 Task: Find a guest house in Dover, United States, for 2 guests from June 11 to June 15, with a price range of 7000 to 16000.
Action: Mouse moved to (463, 118)
Screenshot: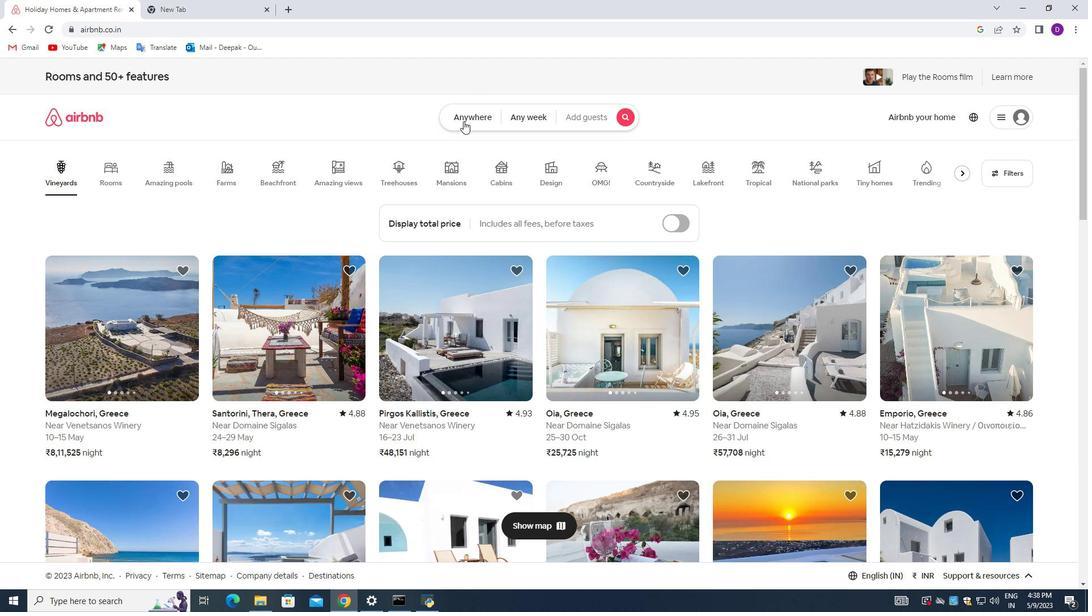 
Action: Mouse pressed left at (463, 118)
Screenshot: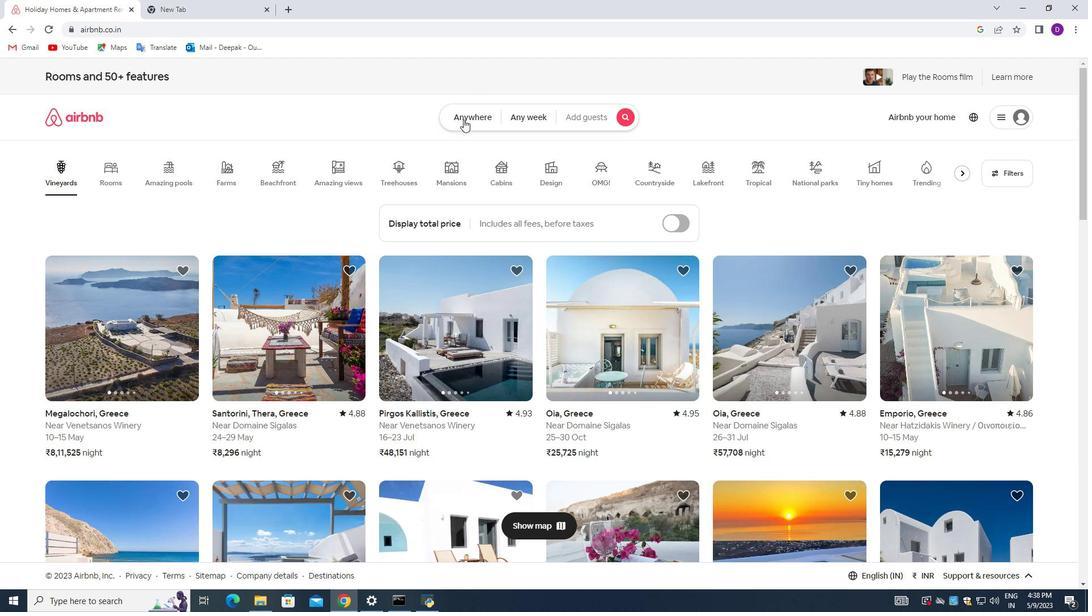 
Action: Mouse moved to (331, 162)
Screenshot: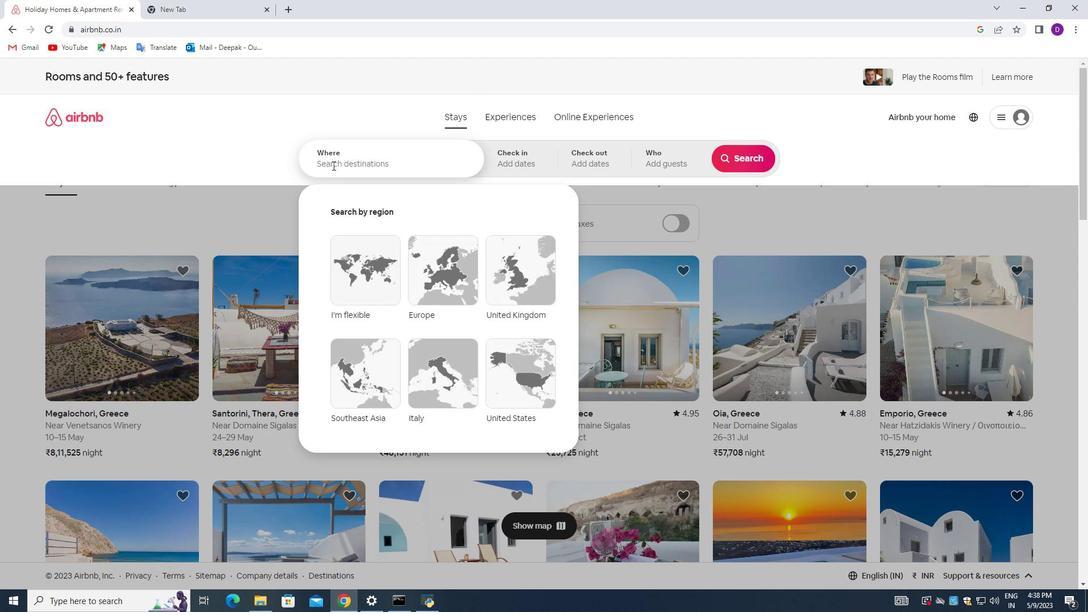 
Action: Mouse pressed left at (331, 162)
Screenshot: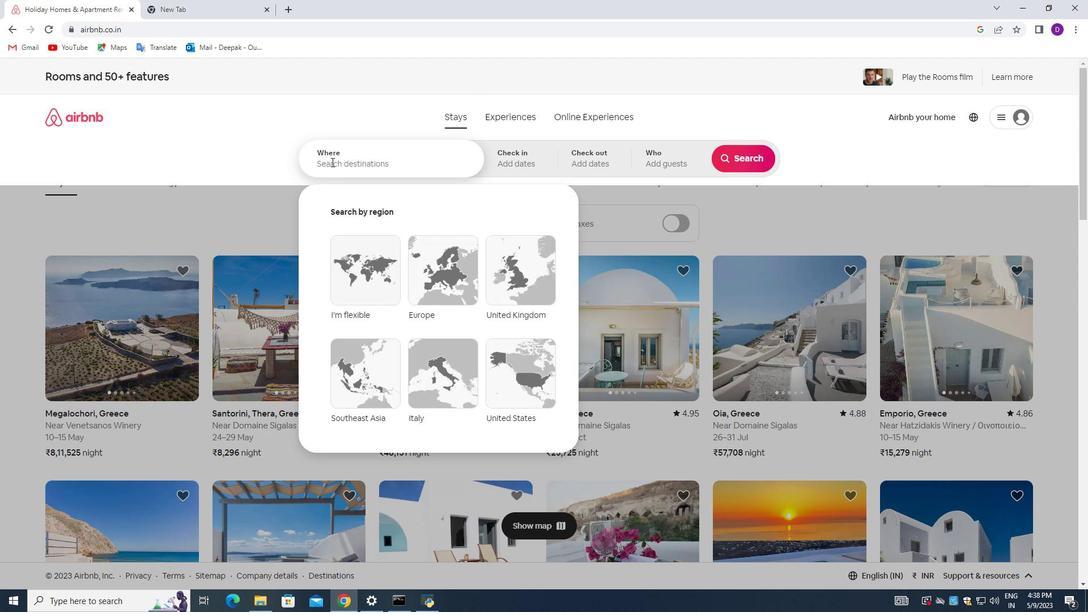 
Action: Key pressed <Key.shift>Dover,<Key.shift><Key.shift><Key.shift><Key.shift><Key.shift><Key.shift><Key.shift><Key.shift><Key.shift><Key.shift><Key.shift><Key.shift><Key.shift><Key.shift><Key.shift><Key.shift><Key.shift><Key.shift><Key.shift><Key.shift>United<Key.shift><Key.shift><Key.shift><Key.space><Key.shift>States<Key.enter>
Screenshot: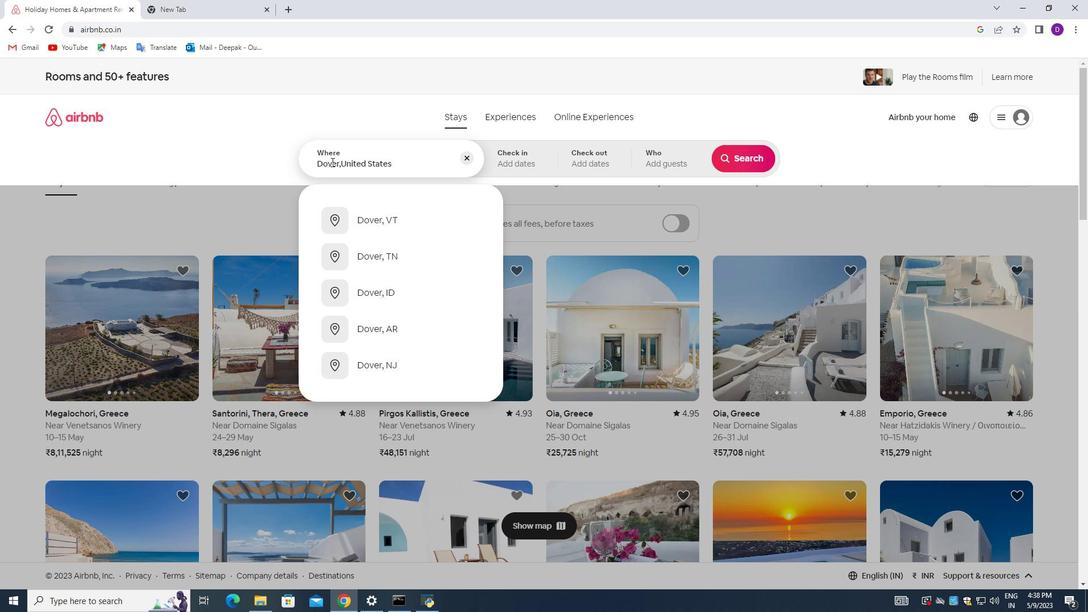 
Action: Mouse moved to (572, 351)
Screenshot: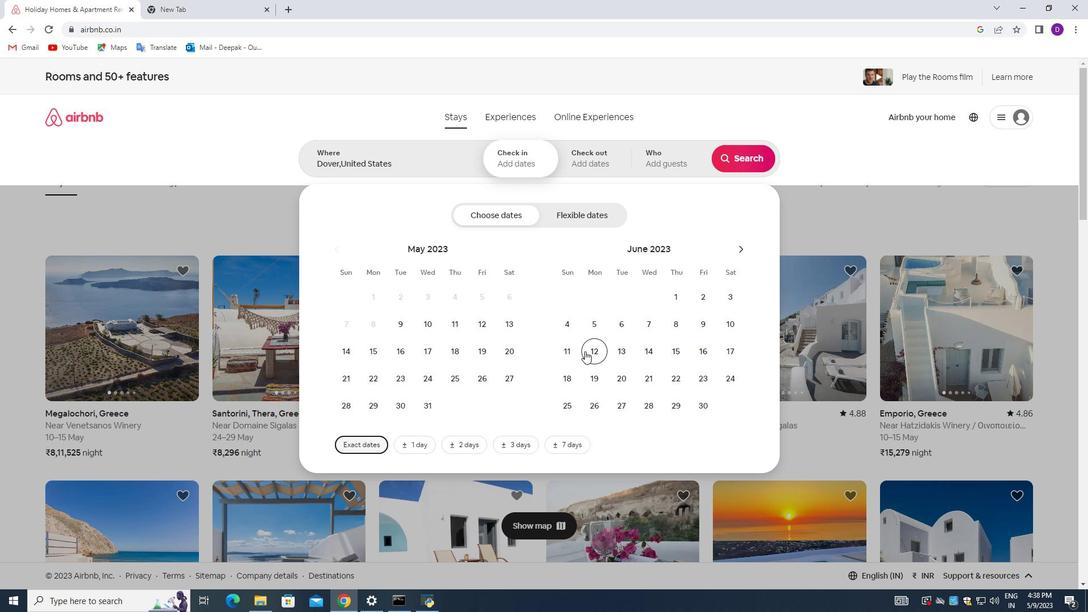 
Action: Mouse pressed left at (572, 351)
Screenshot: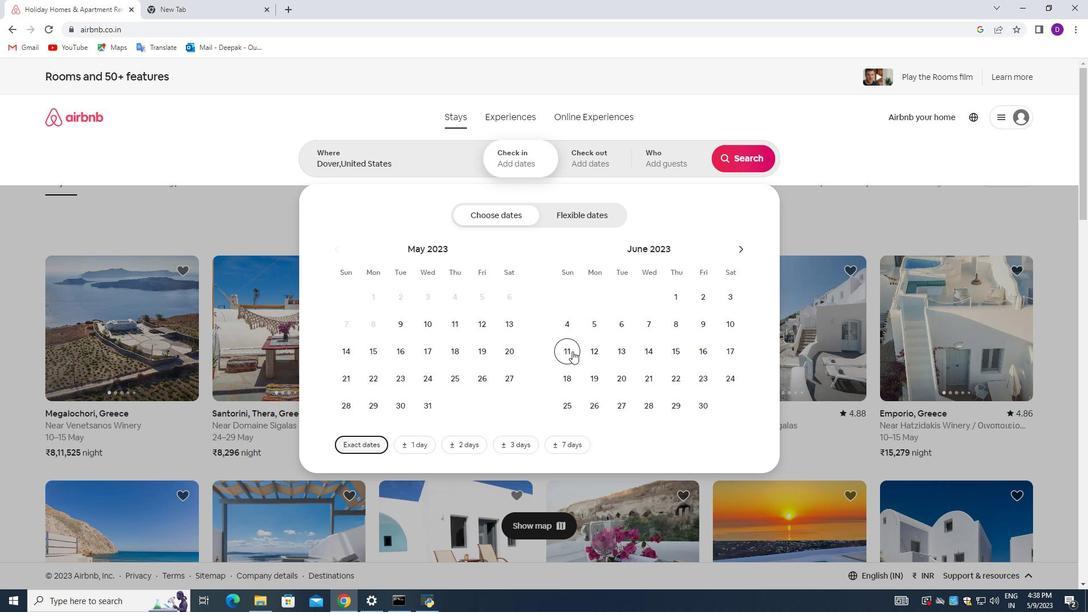 
Action: Mouse moved to (677, 352)
Screenshot: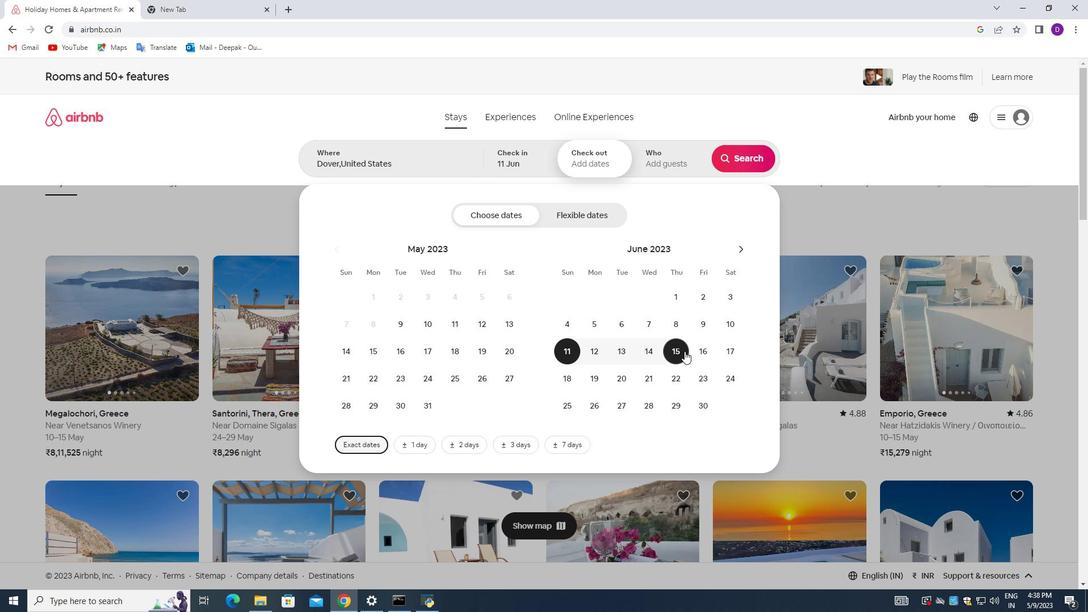 
Action: Mouse pressed left at (677, 352)
Screenshot: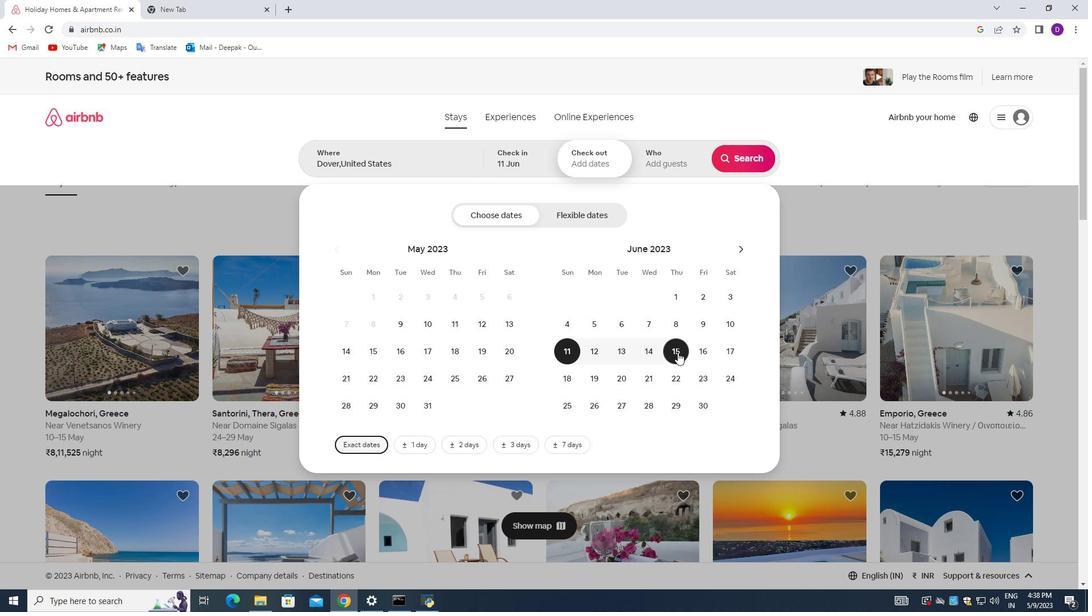 
Action: Mouse moved to (686, 155)
Screenshot: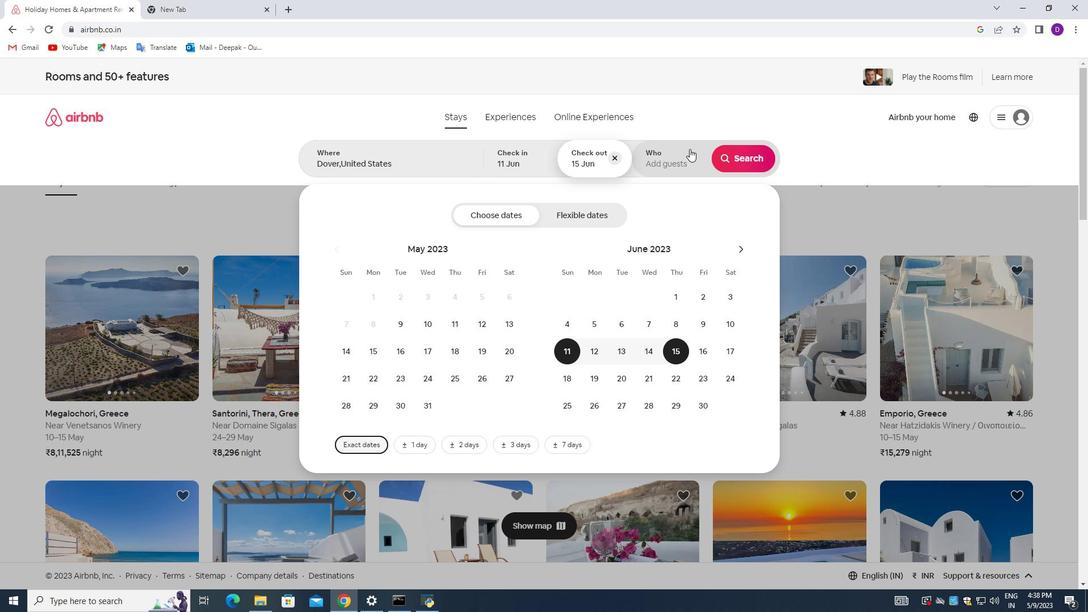 
Action: Mouse pressed left at (686, 155)
Screenshot: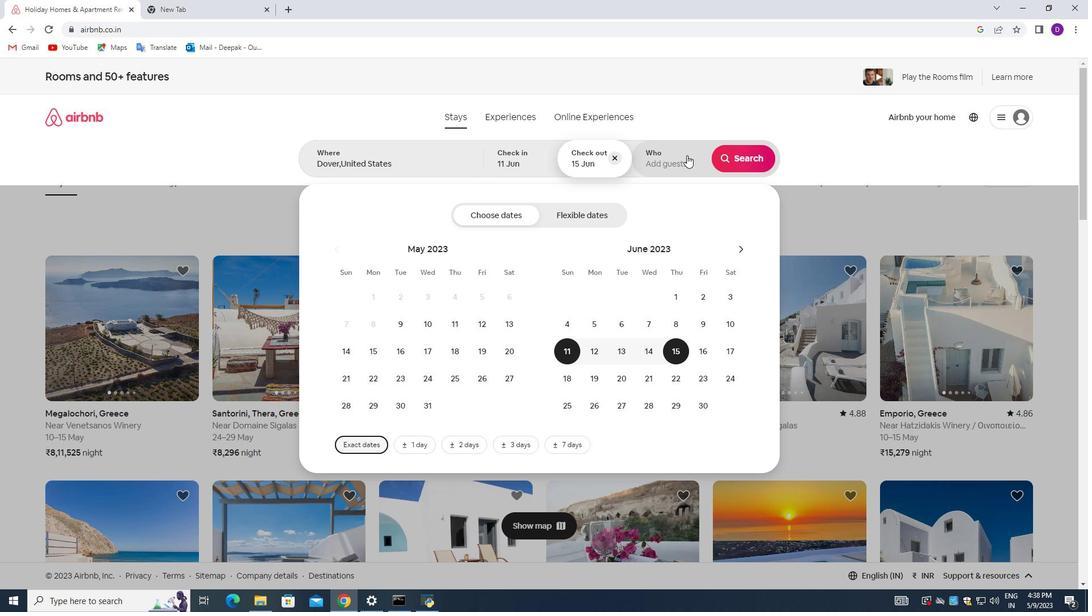 
Action: Mouse moved to (755, 220)
Screenshot: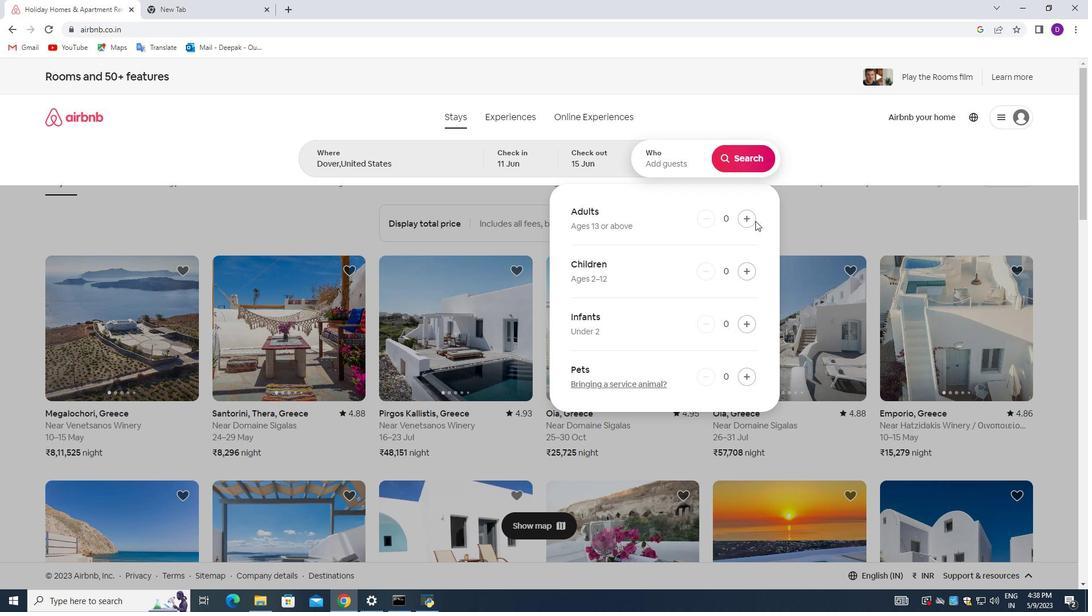 
Action: Mouse pressed left at (755, 220)
Screenshot: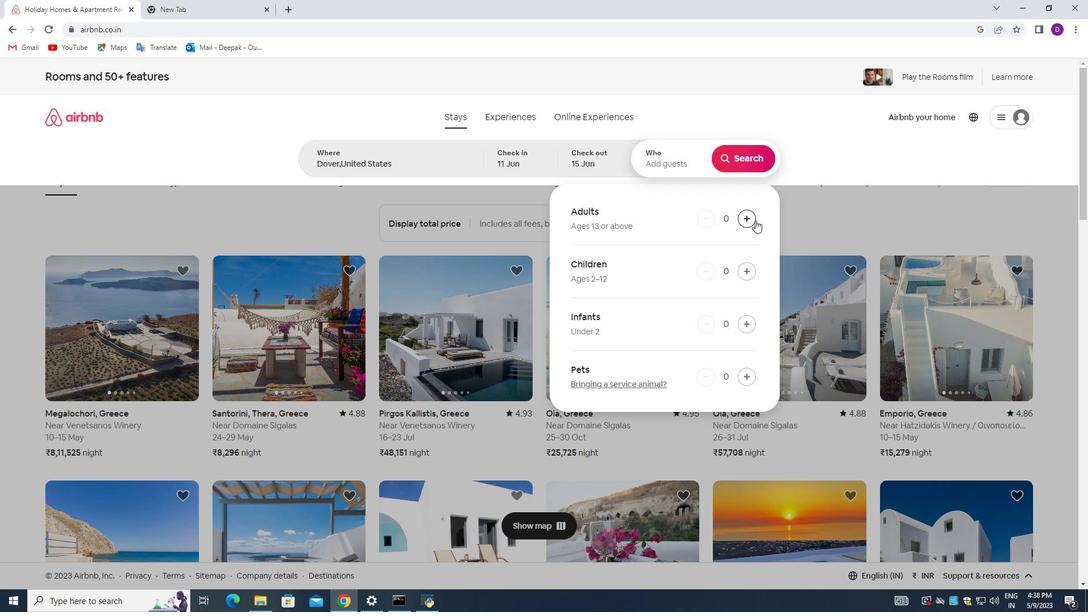 
Action: Mouse pressed left at (755, 220)
Screenshot: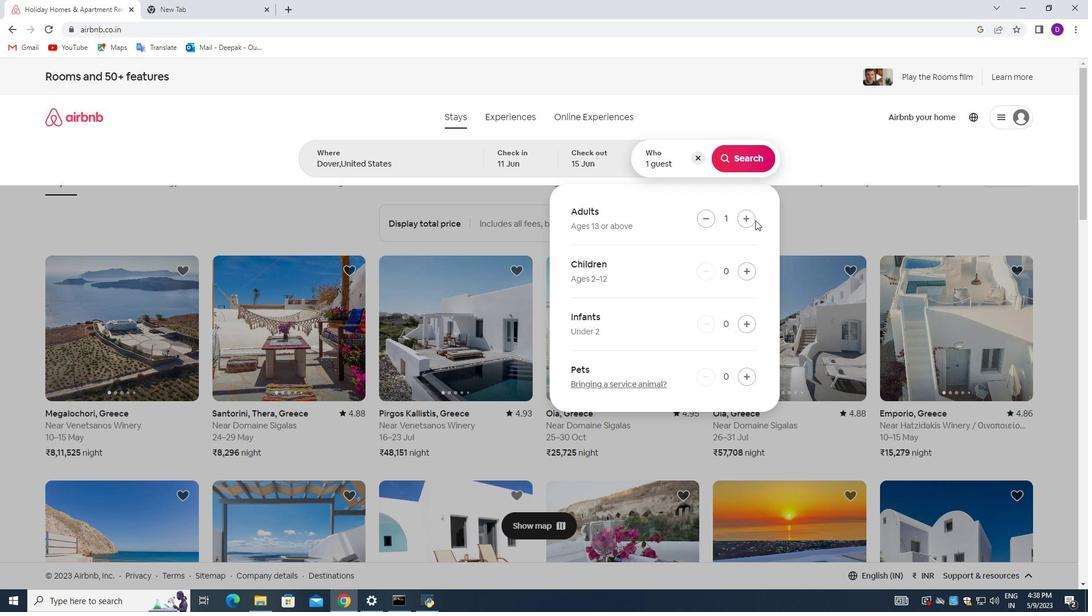 
Action: Mouse moved to (751, 222)
Screenshot: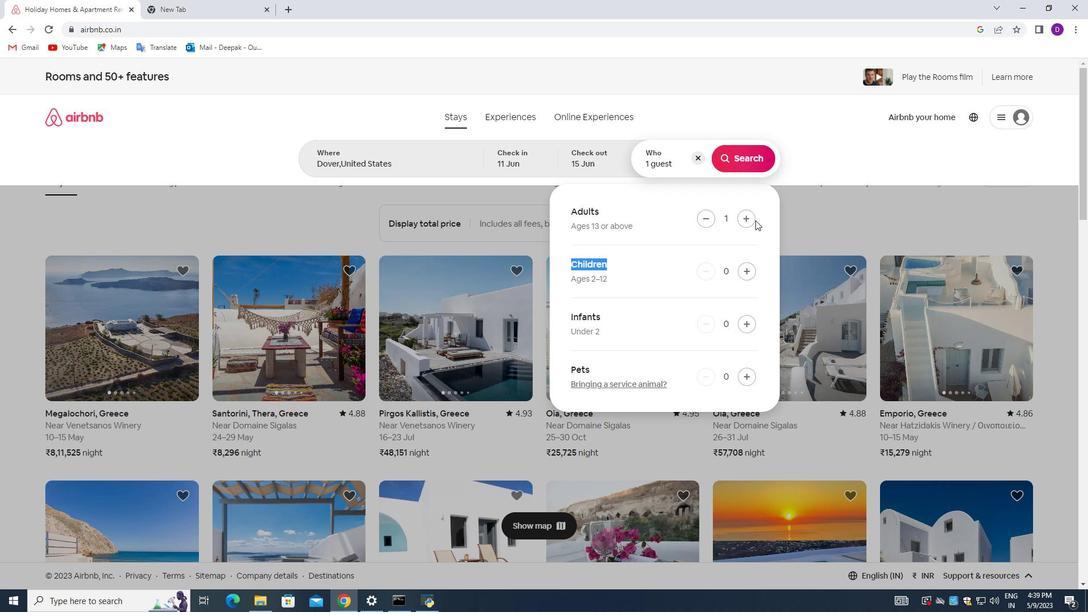 
Action: Mouse pressed left at (751, 222)
Screenshot: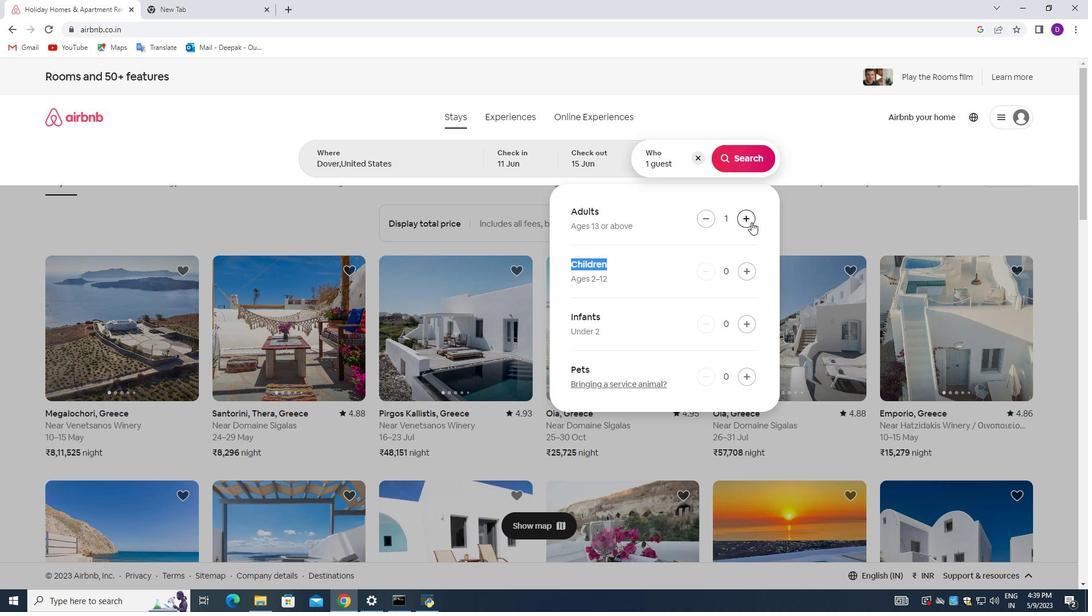 
Action: Mouse moved to (750, 159)
Screenshot: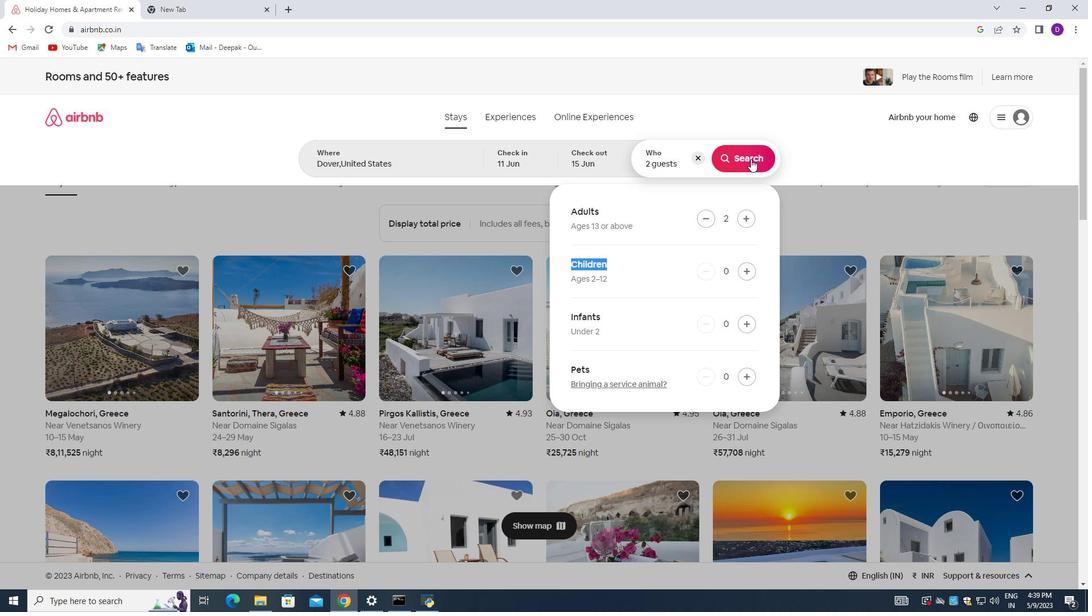 
Action: Mouse pressed left at (750, 159)
Screenshot: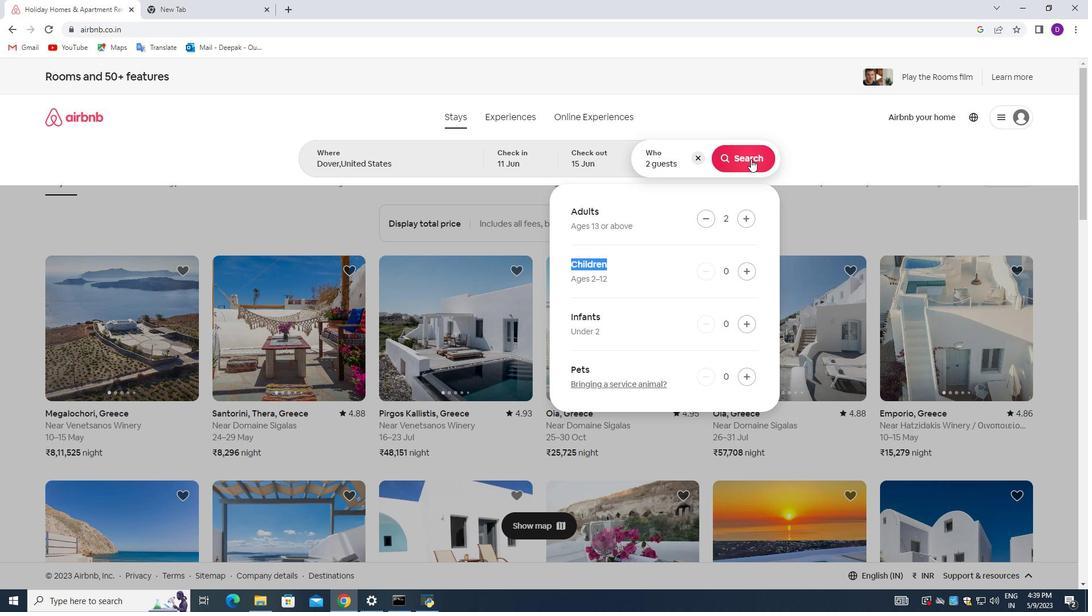 
Action: Mouse moved to (1029, 124)
Screenshot: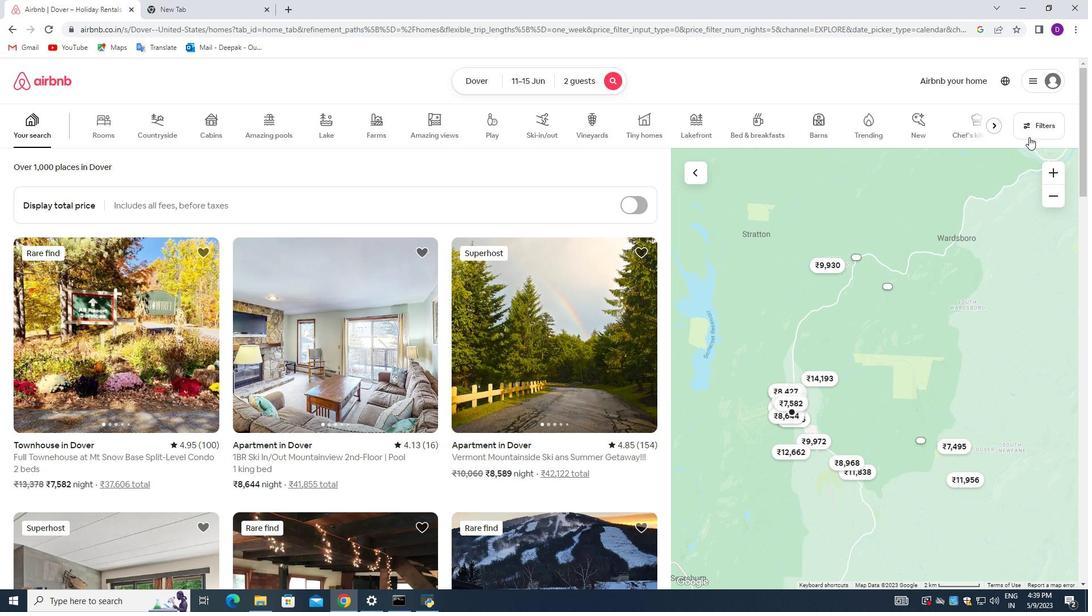
Action: Mouse pressed left at (1029, 124)
Screenshot: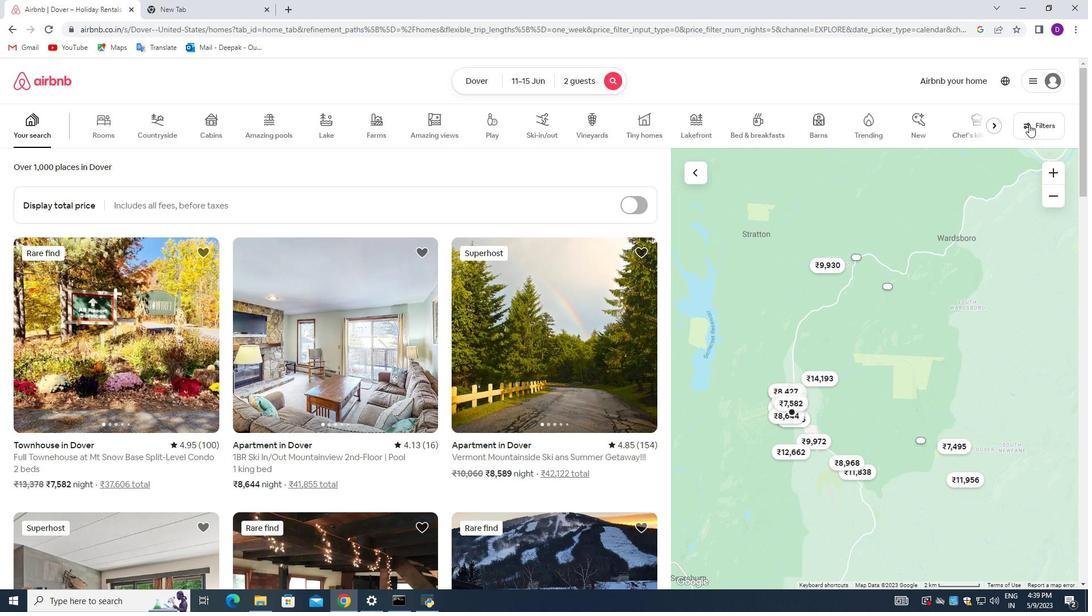 
Action: Mouse moved to (405, 405)
Screenshot: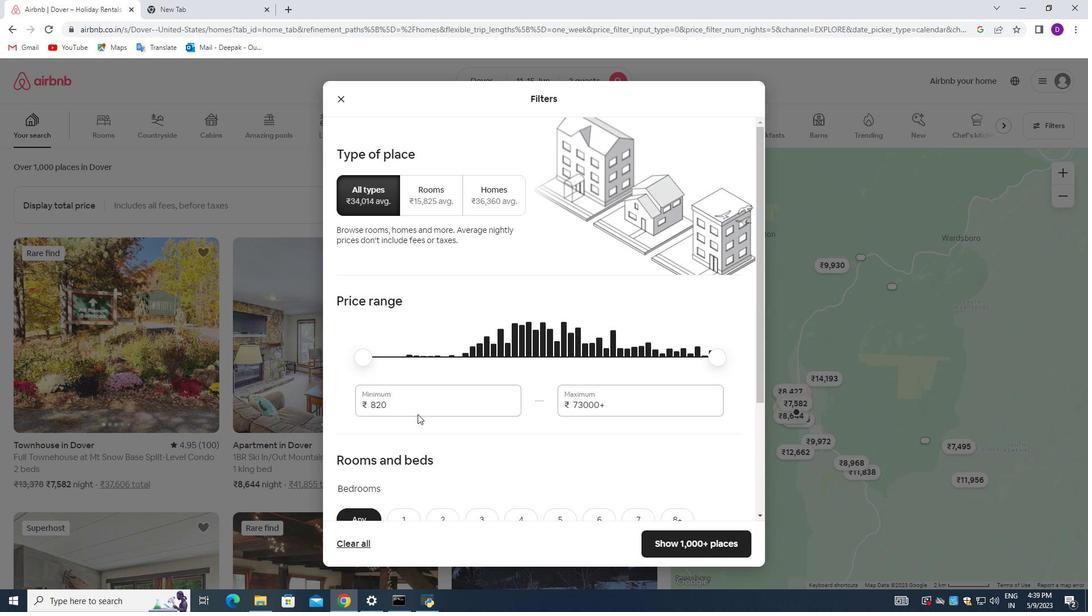 
Action: Mouse pressed left at (405, 405)
Screenshot: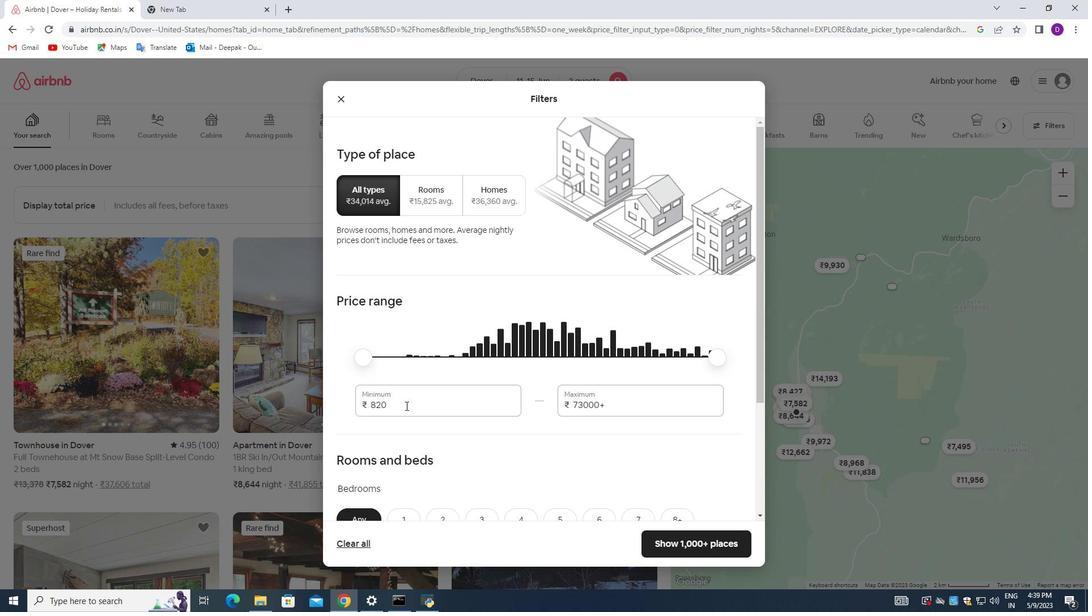 
Action: Mouse pressed left at (405, 405)
Screenshot: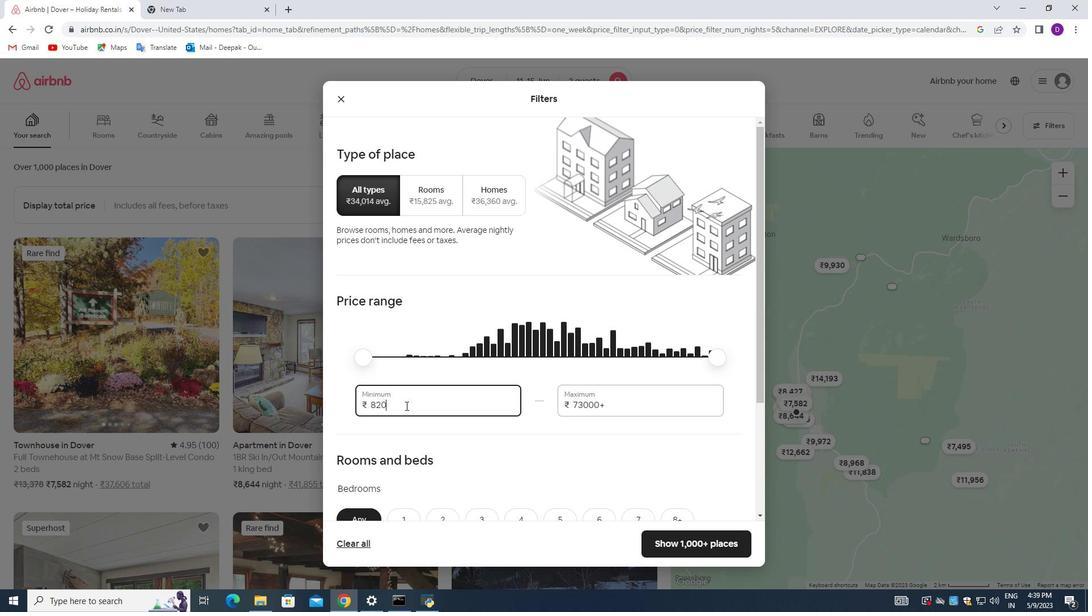 
Action: Key pressed <Key.backspace>7000<Key.tab>16000
Screenshot: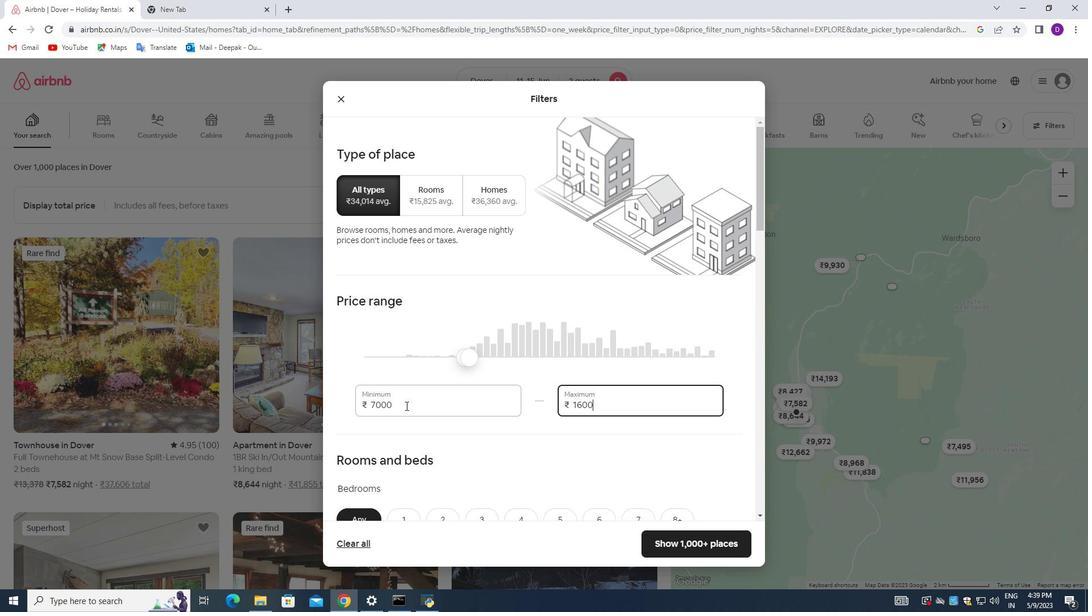 
Action: Mouse moved to (401, 406)
Screenshot: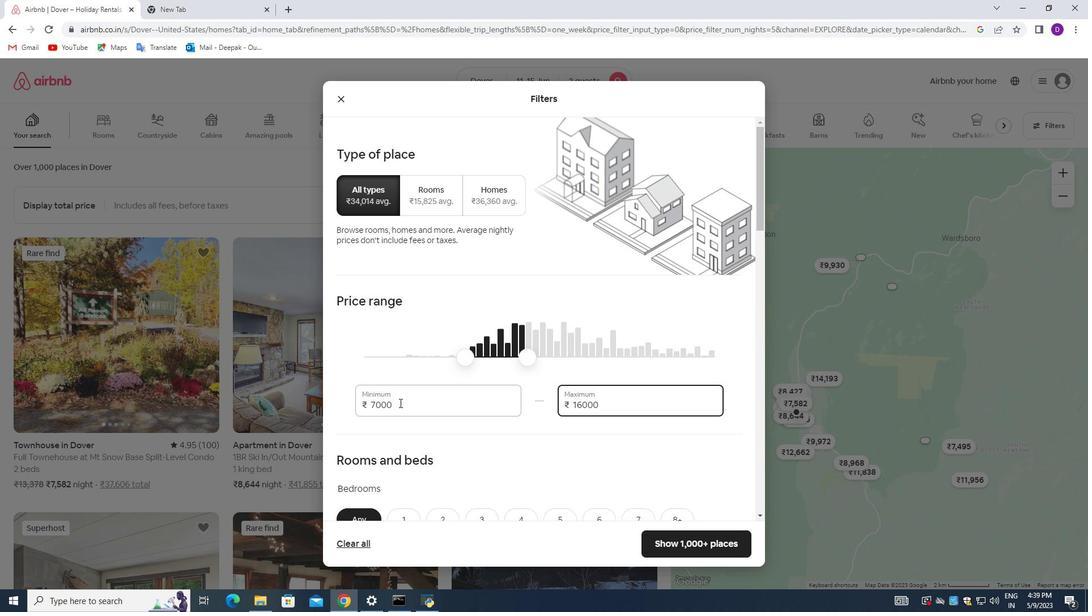 
Action: Mouse scrolled (401, 406) with delta (0, 0)
Screenshot: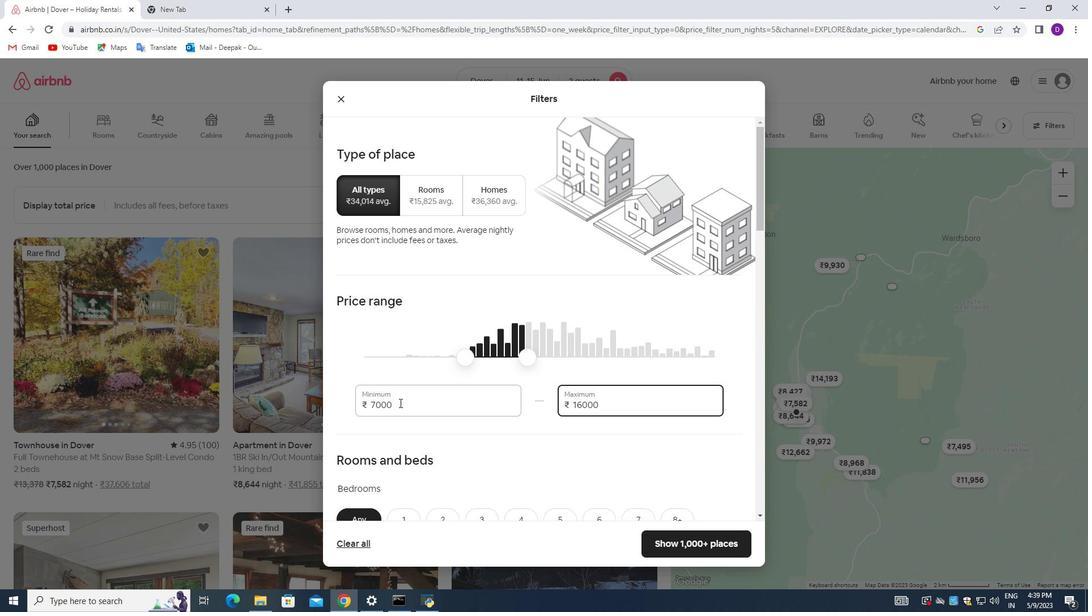 
Action: Mouse moved to (417, 413)
Screenshot: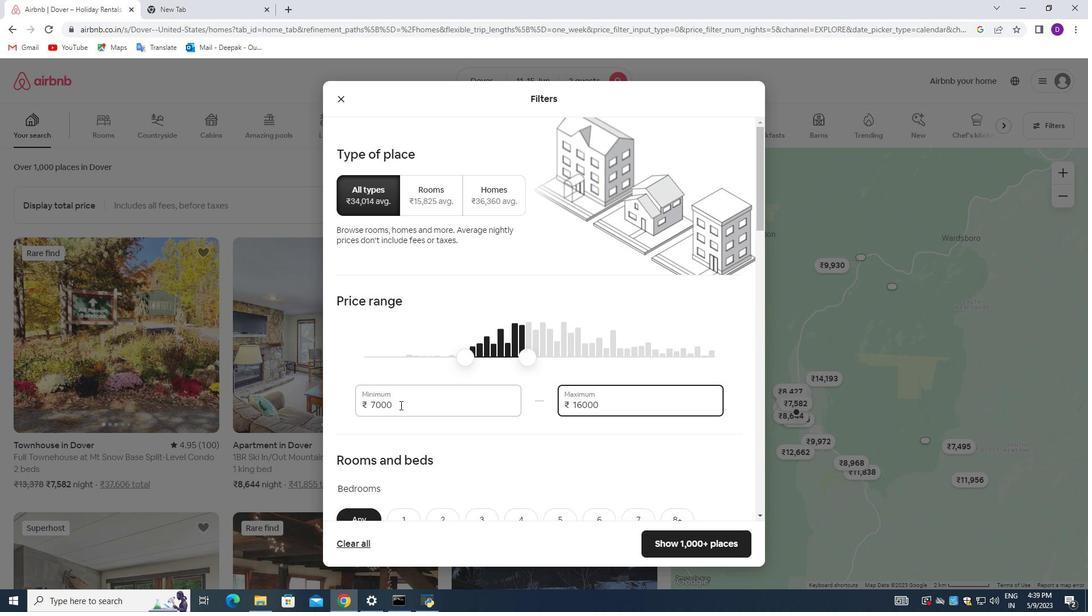 
Action: Mouse scrolled (407, 409) with delta (0, 0)
Screenshot: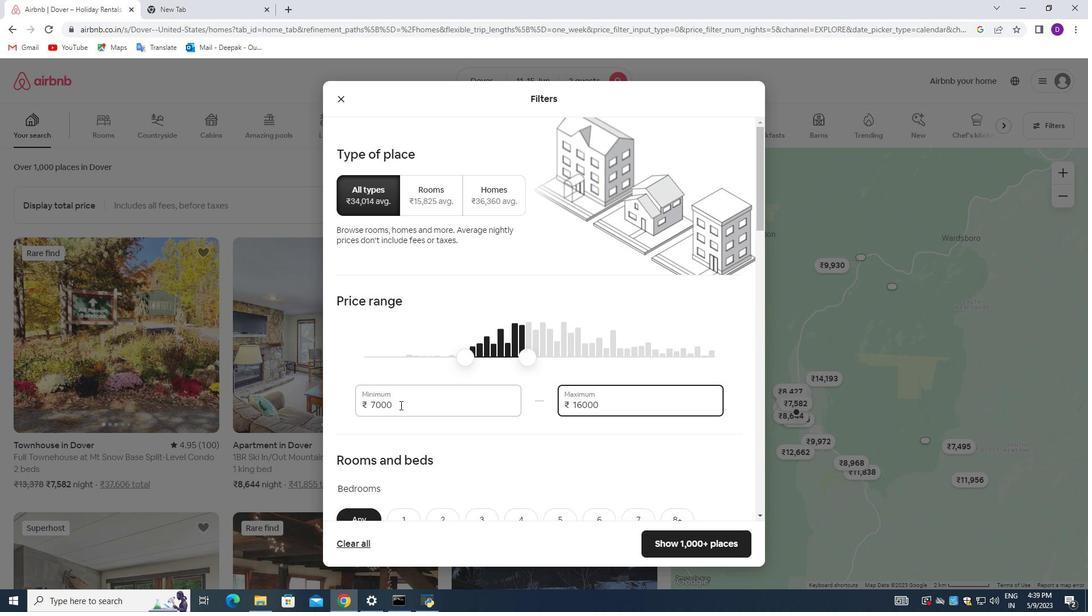 
Action: Mouse moved to (446, 417)
Screenshot: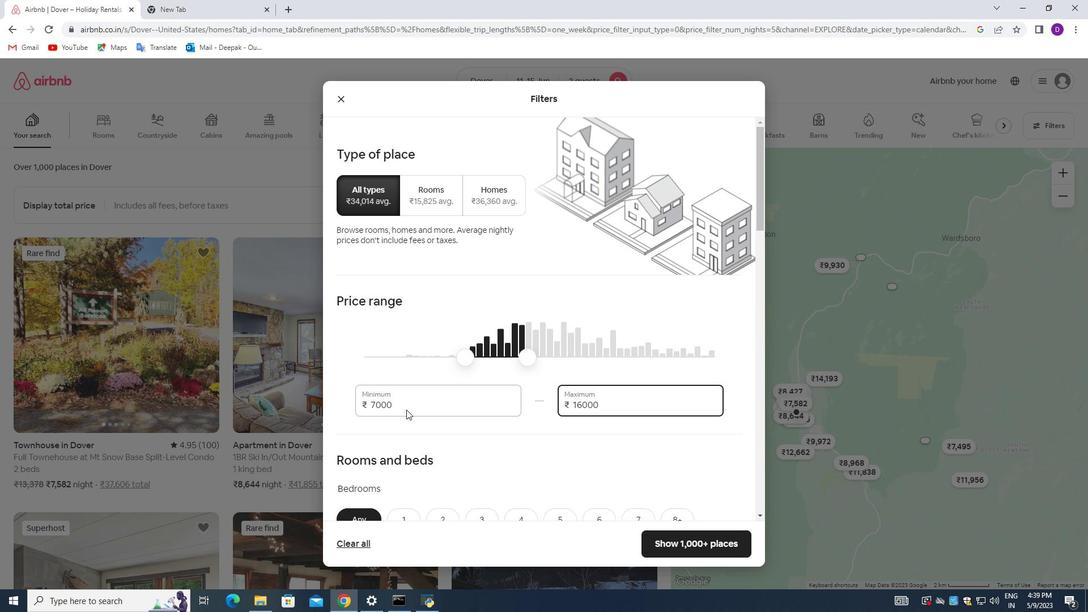 
Action: Mouse scrolled (446, 416) with delta (0, 0)
Screenshot: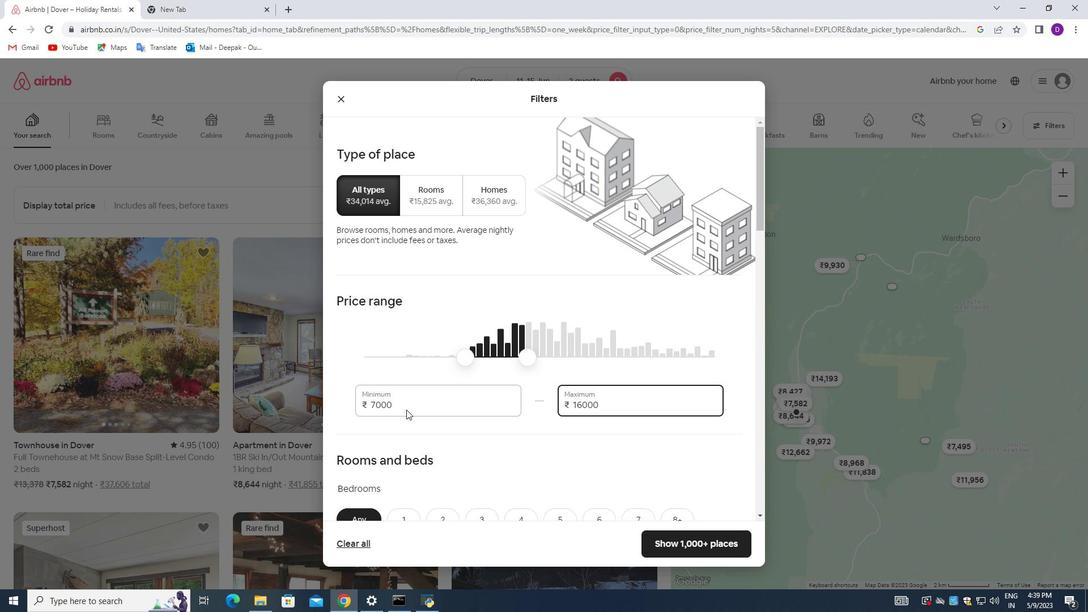 
Action: Mouse moved to (454, 417)
Screenshot: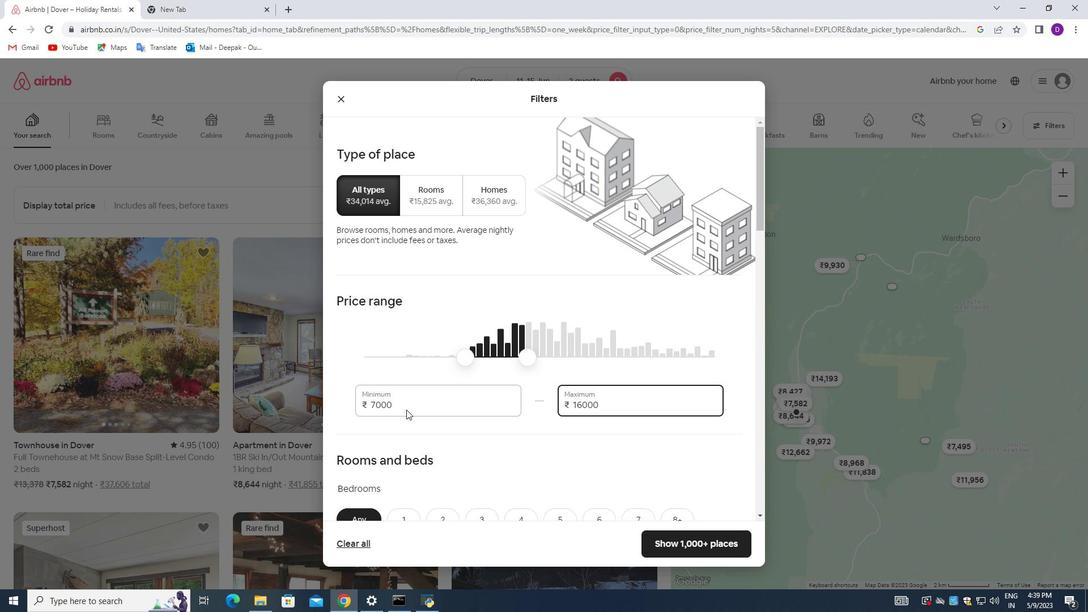 
Action: Mouse scrolled (454, 416) with delta (0, 0)
Screenshot: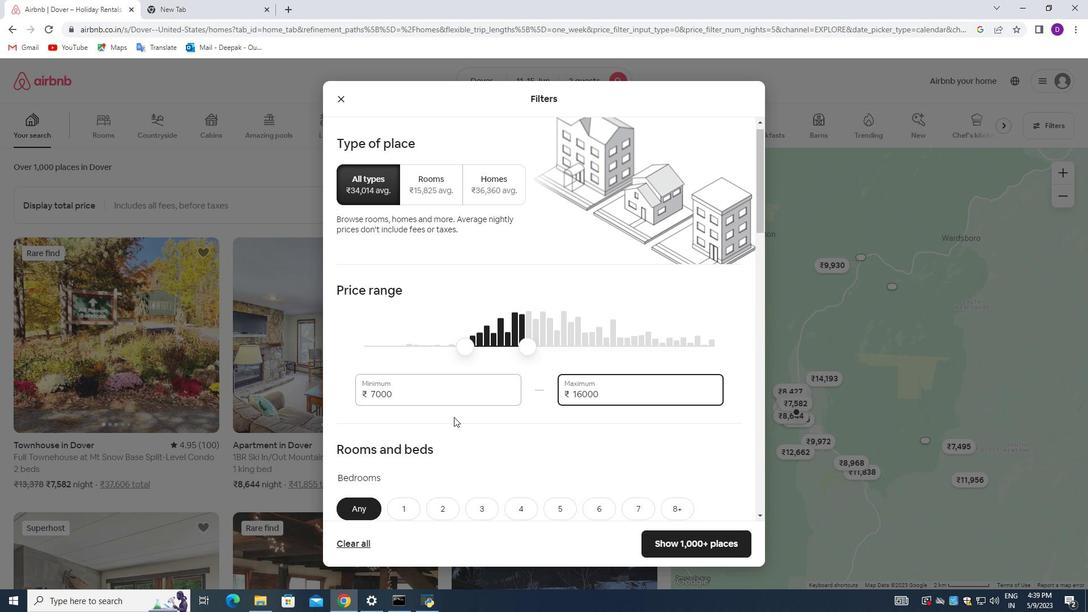 
Action: Mouse moved to (397, 292)
Screenshot: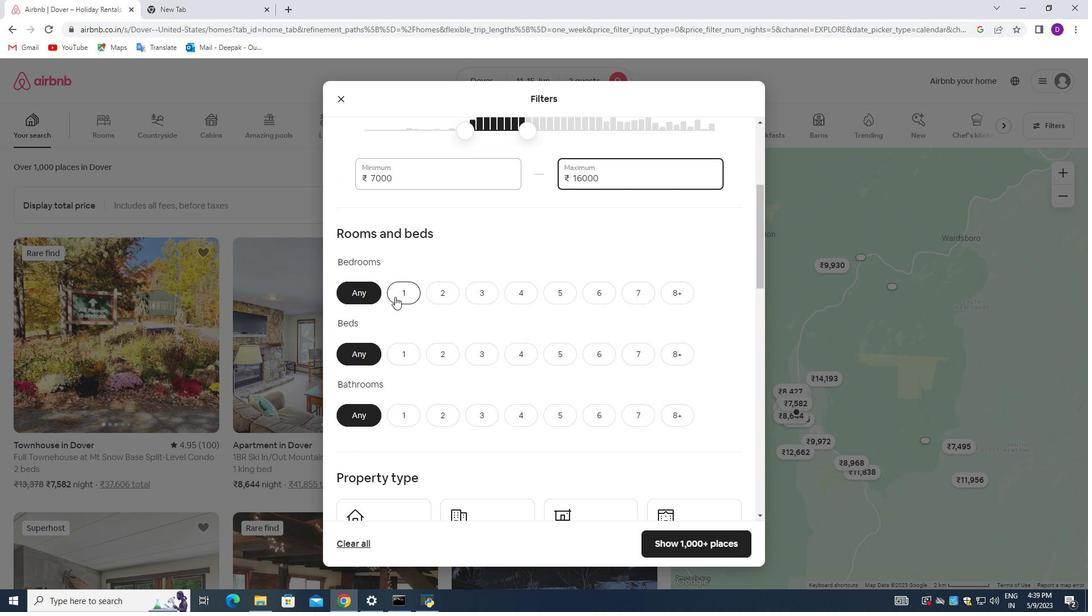 
Action: Mouse pressed left at (397, 292)
Screenshot: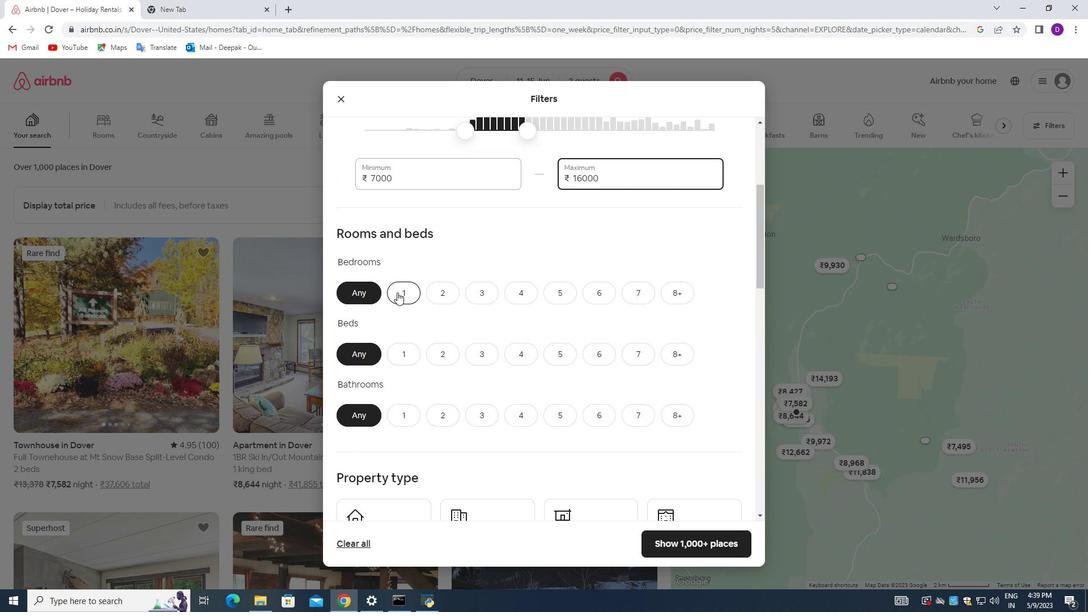 
Action: Mouse moved to (443, 358)
Screenshot: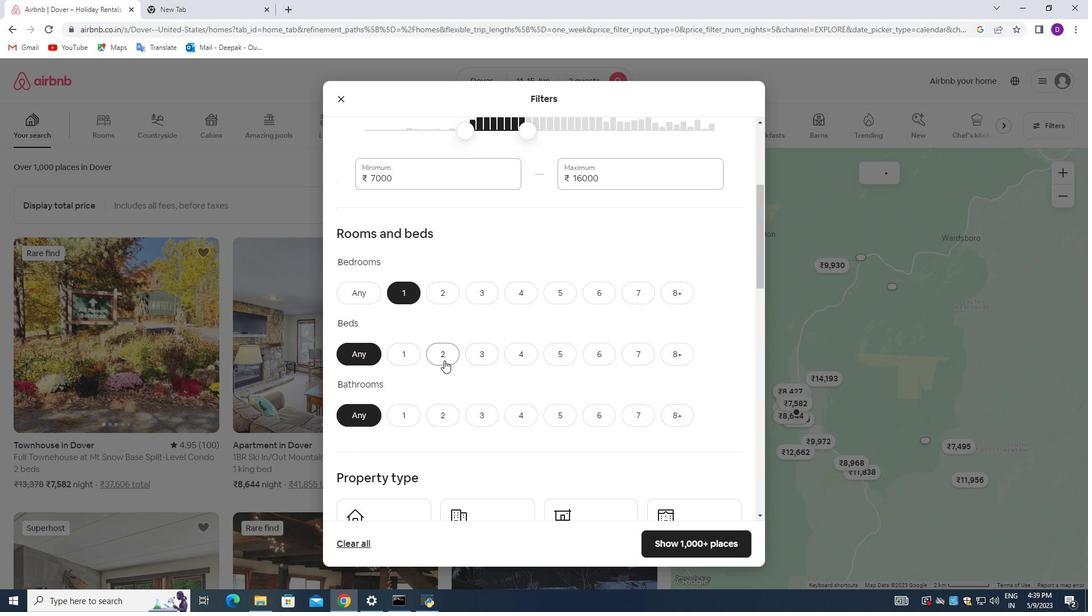 
Action: Mouse pressed left at (443, 358)
Screenshot: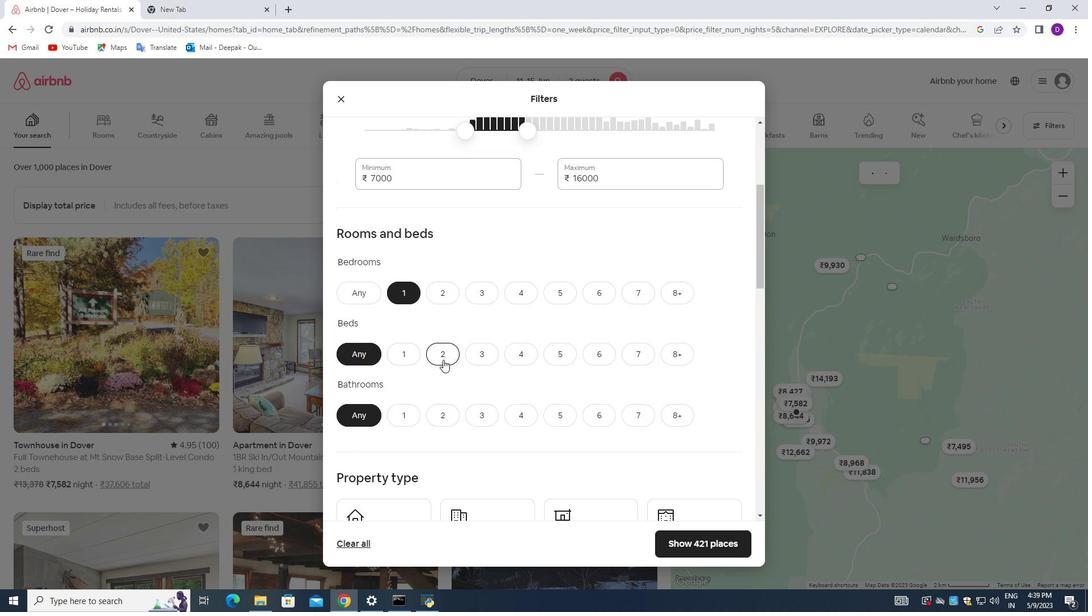 
Action: Mouse moved to (395, 413)
Screenshot: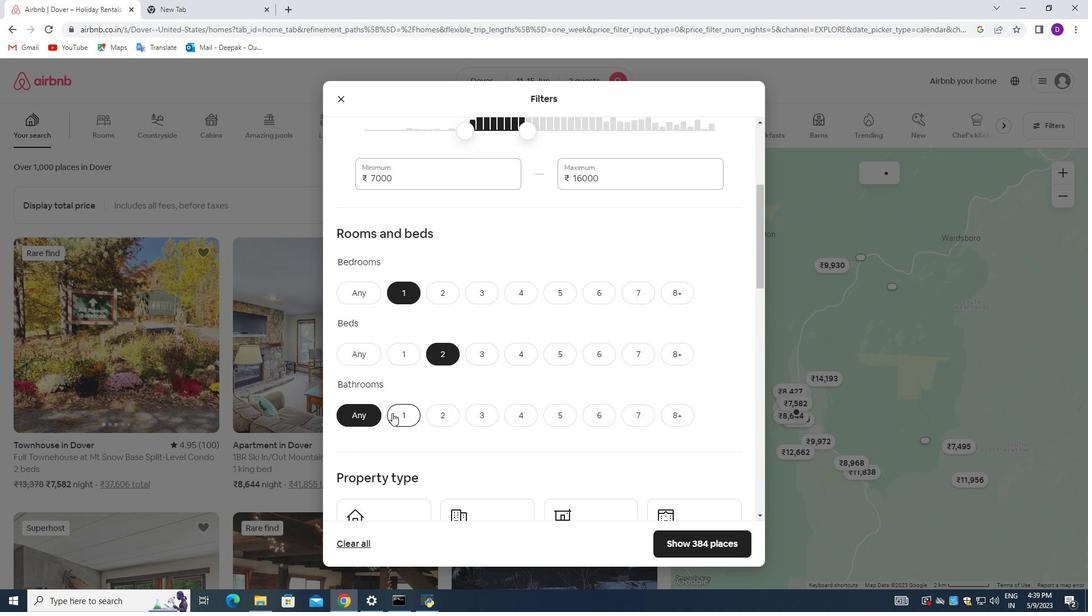 
Action: Mouse pressed left at (395, 413)
Screenshot: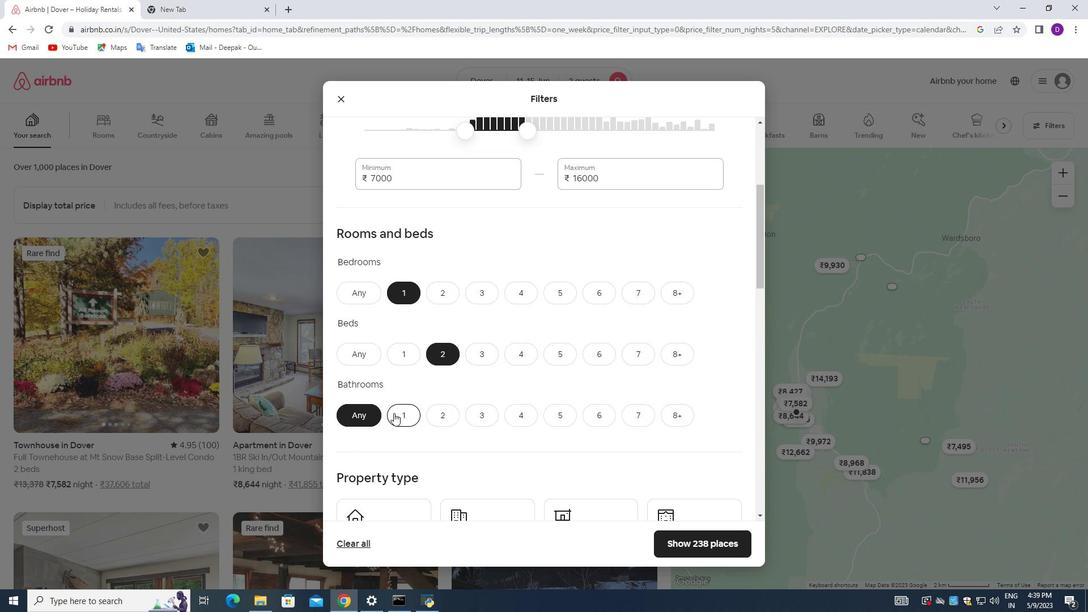 
Action: Mouse moved to (546, 383)
Screenshot: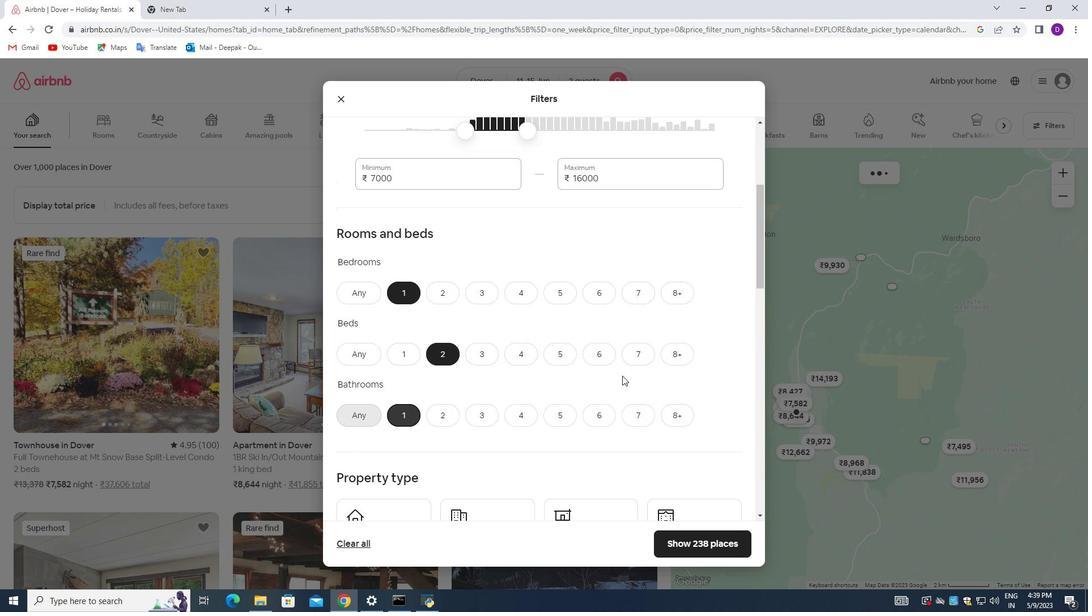 
Action: Mouse scrolled (546, 382) with delta (0, 0)
Screenshot: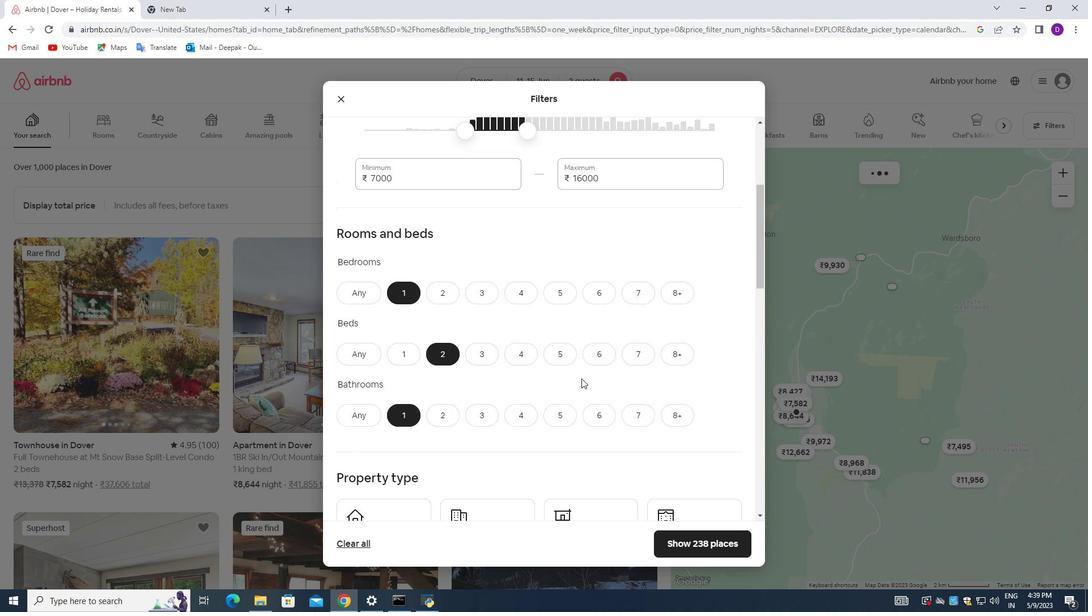 
Action: Mouse moved to (545, 383)
Screenshot: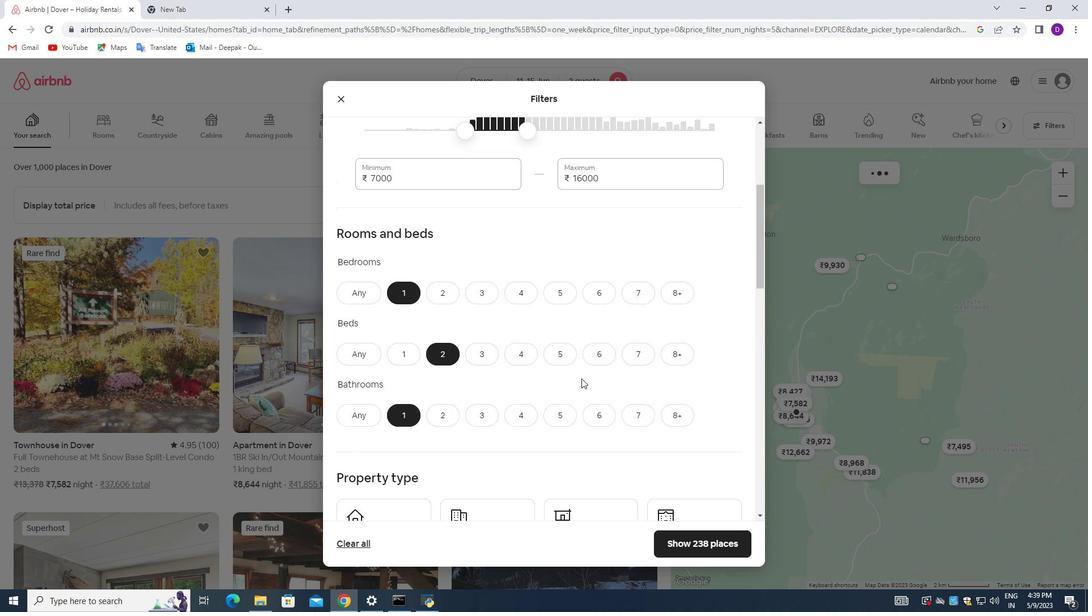 
Action: Mouse scrolled (545, 383) with delta (0, 0)
Screenshot: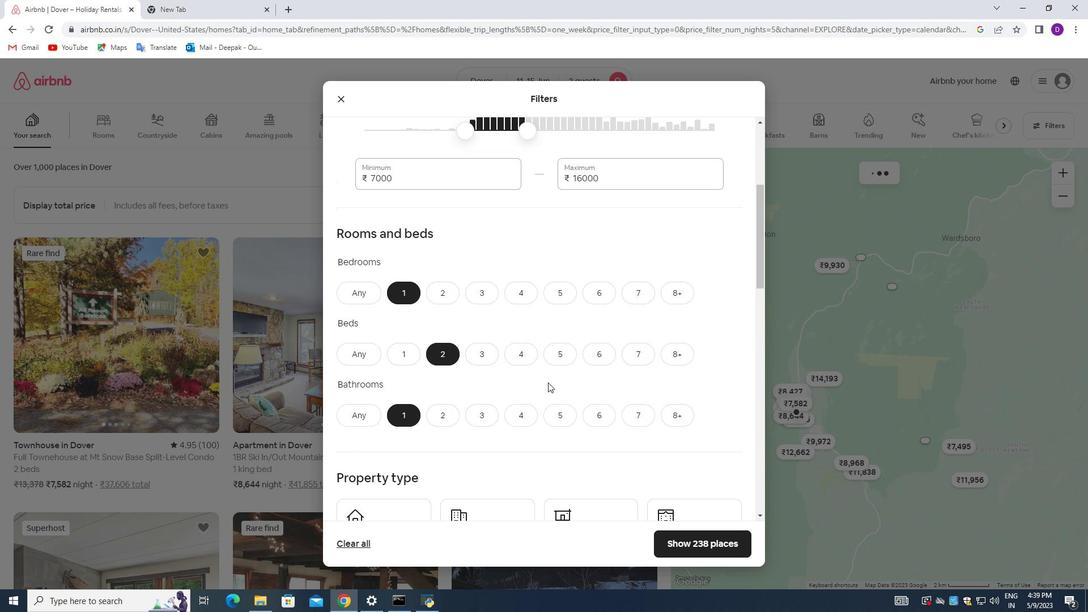 
Action: Mouse moved to (545, 383)
Screenshot: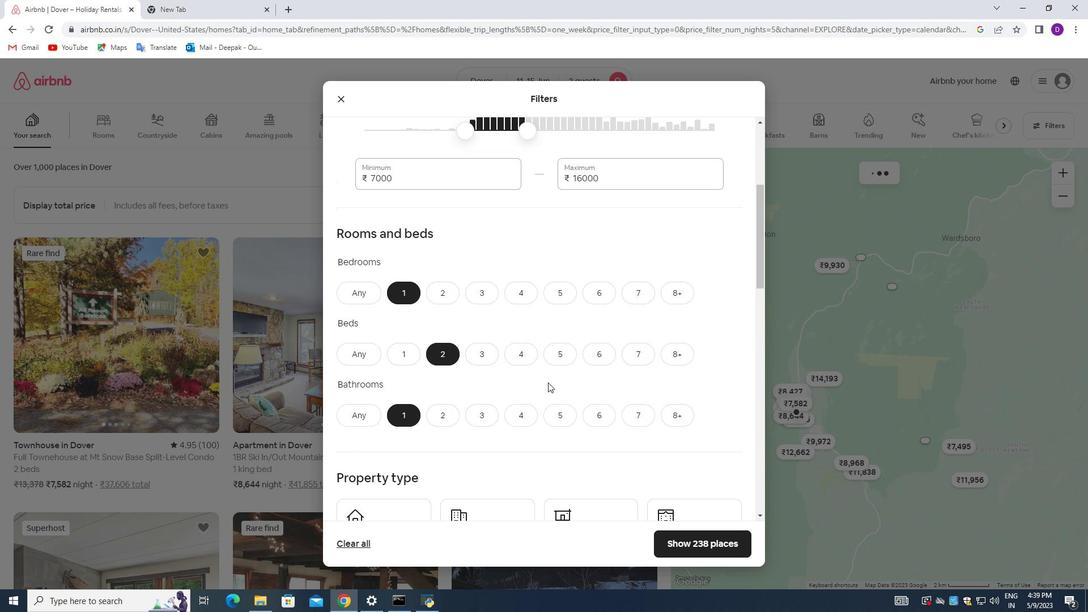 
Action: Mouse scrolled (545, 383) with delta (0, 0)
Screenshot: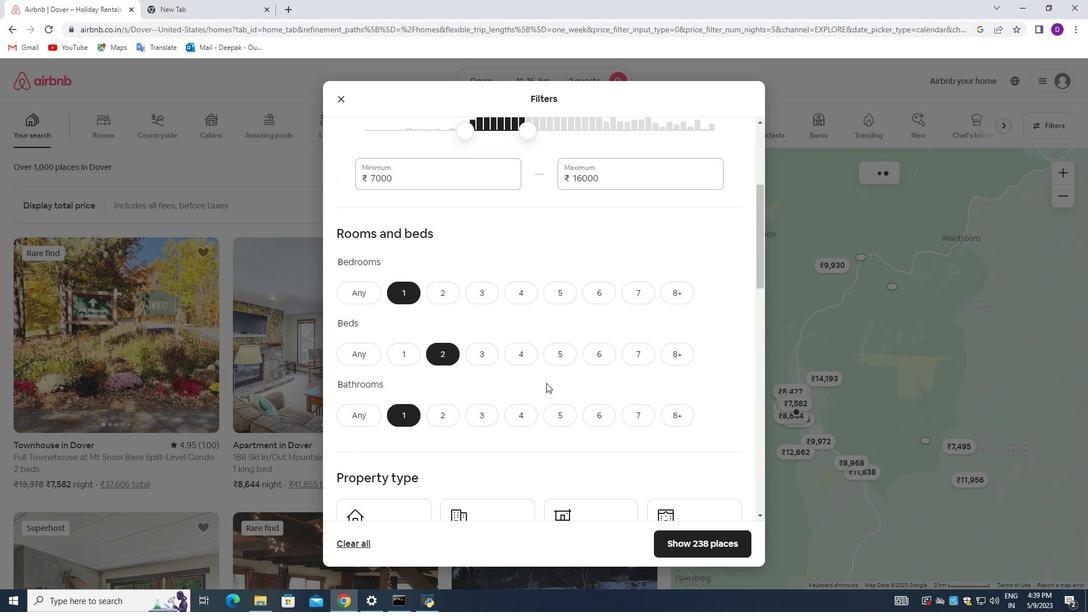 
Action: Mouse moved to (387, 388)
Screenshot: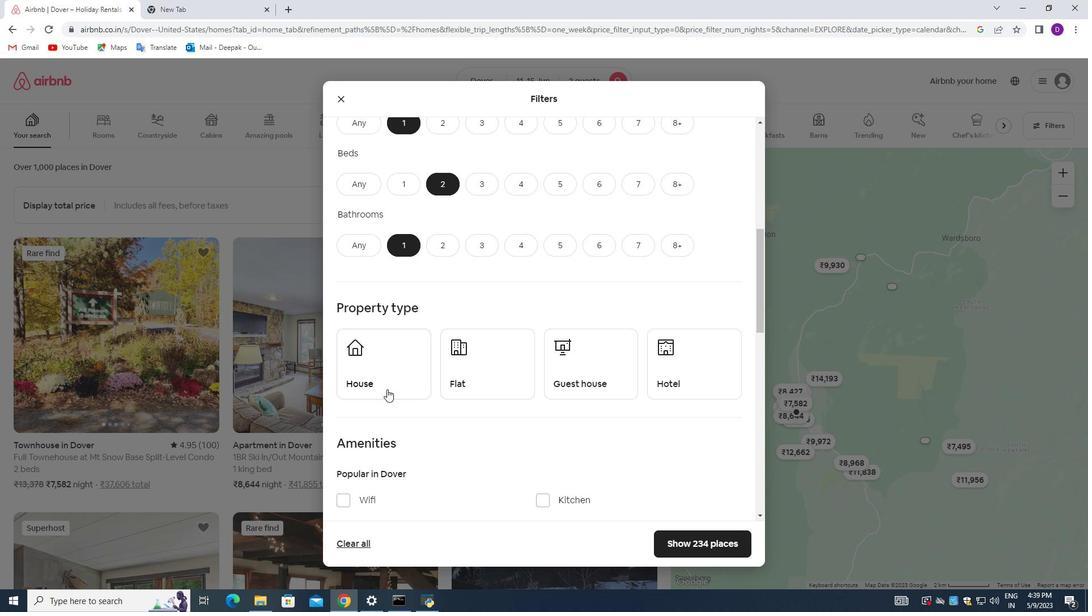 
Action: Mouse pressed left at (387, 388)
Screenshot: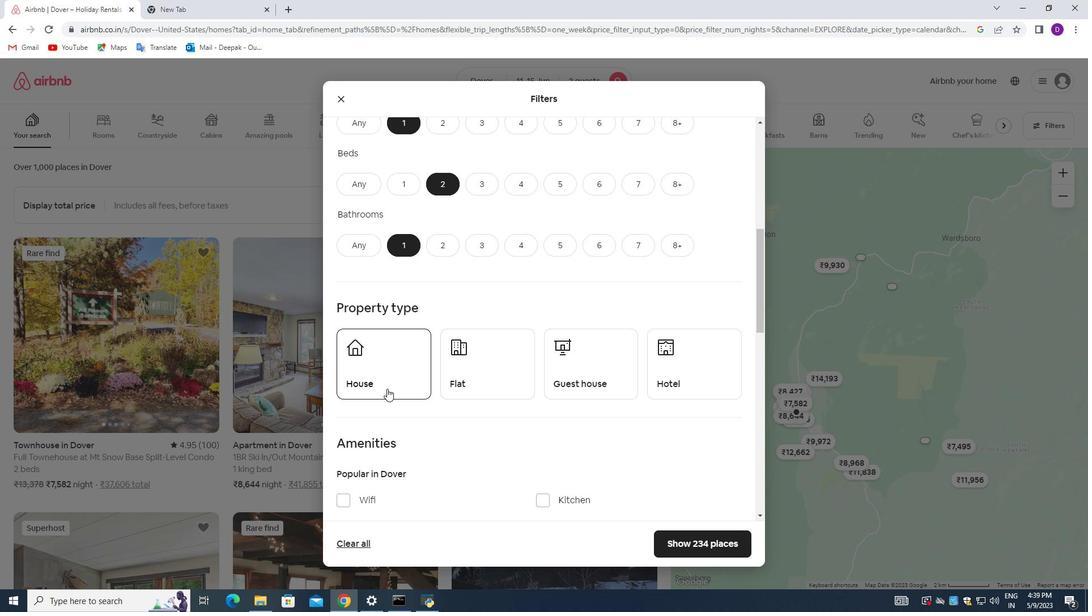 
Action: Mouse moved to (496, 384)
Screenshot: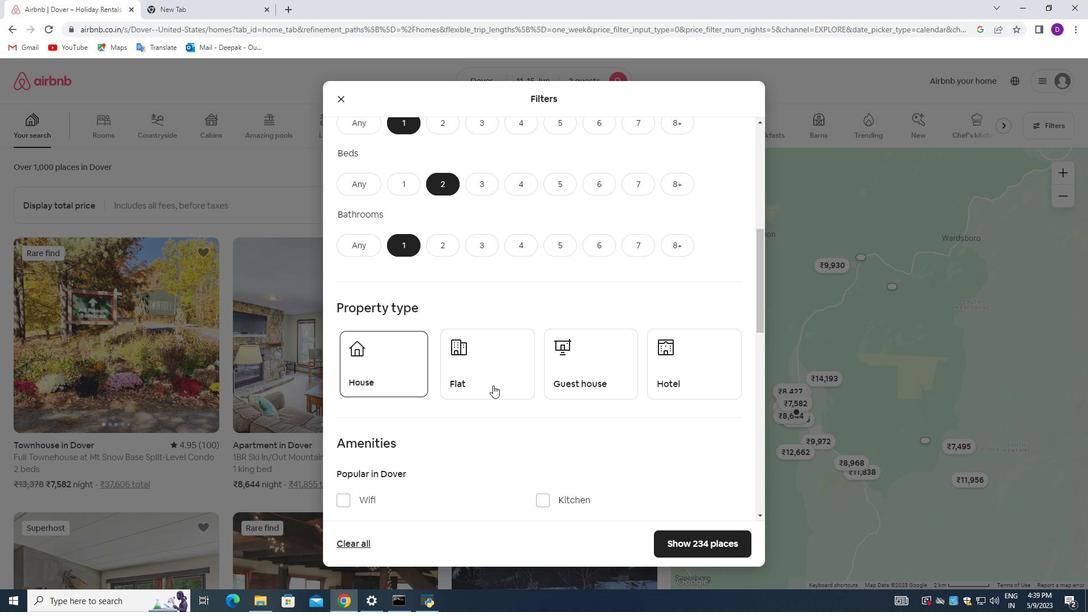 
Action: Mouse pressed left at (496, 384)
Screenshot: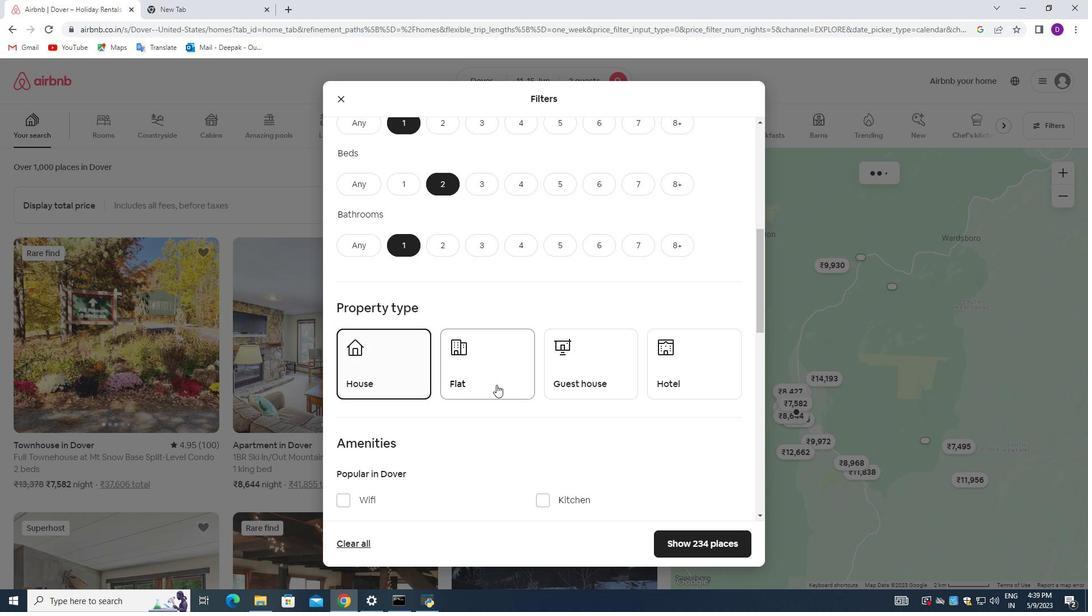 
Action: Mouse moved to (601, 391)
Screenshot: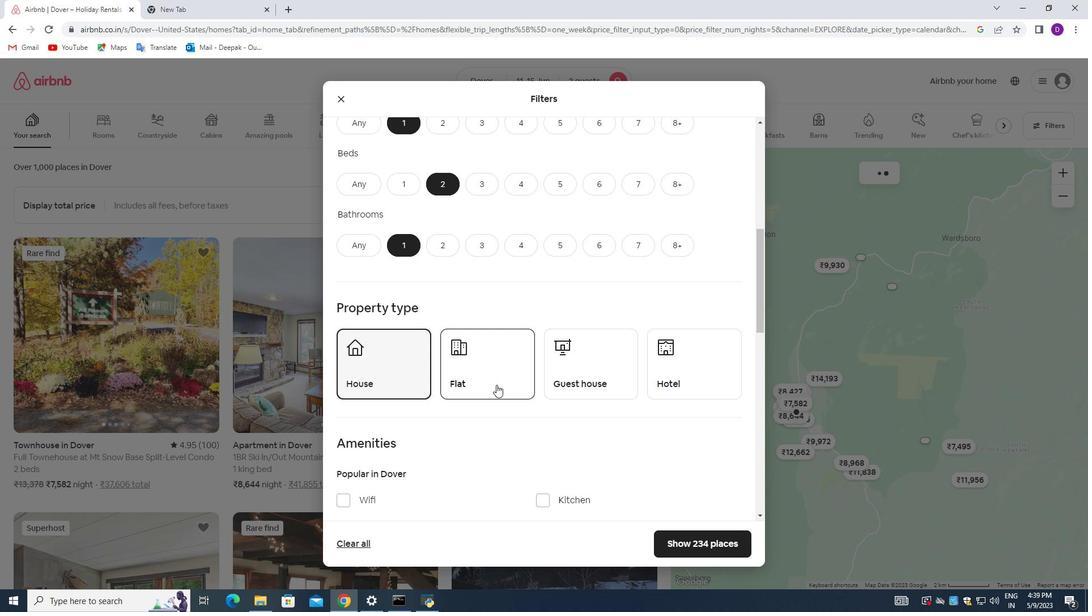 
Action: Mouse pressed left at (601, 391)
Screenshot: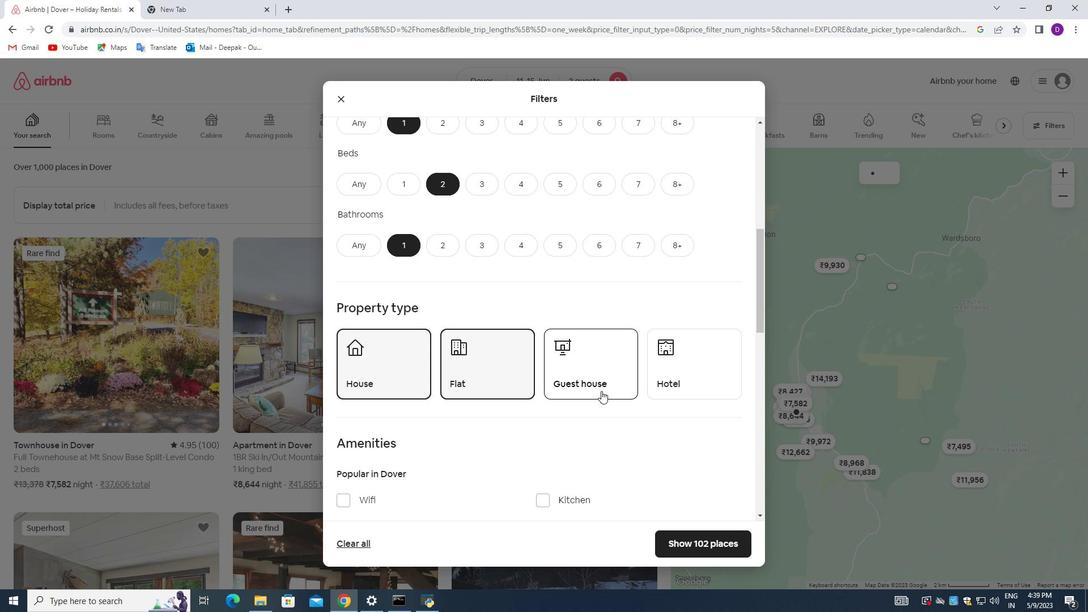 
Action: Mouse moved to (681, 374)
Screenshot: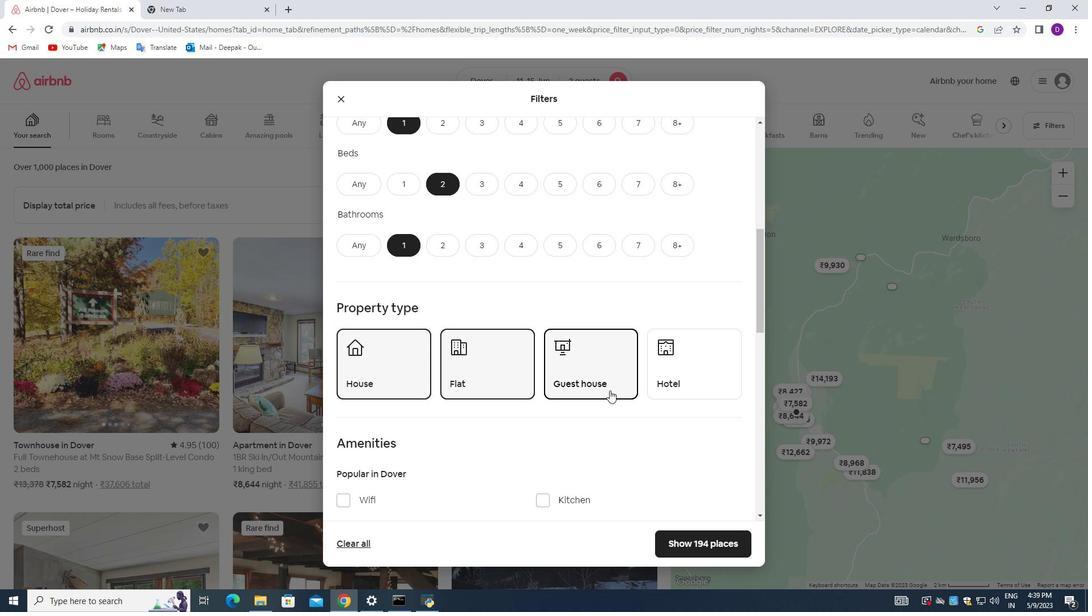 
Action: Mouse pressed left at (681, 374)
Screenshot: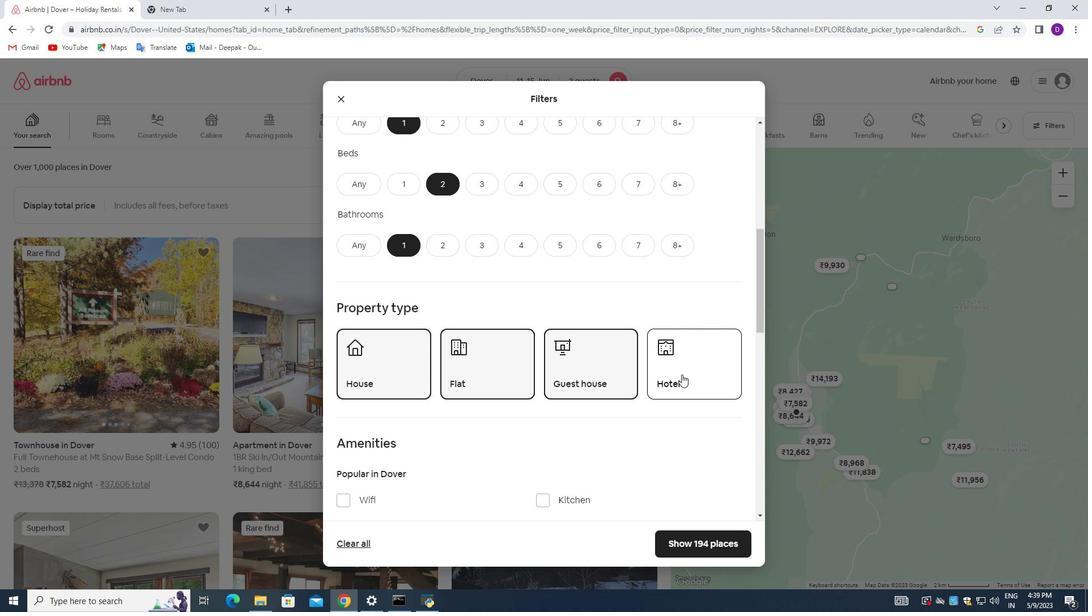 
Action: Mouse moved to (674, 378)
Screenshot: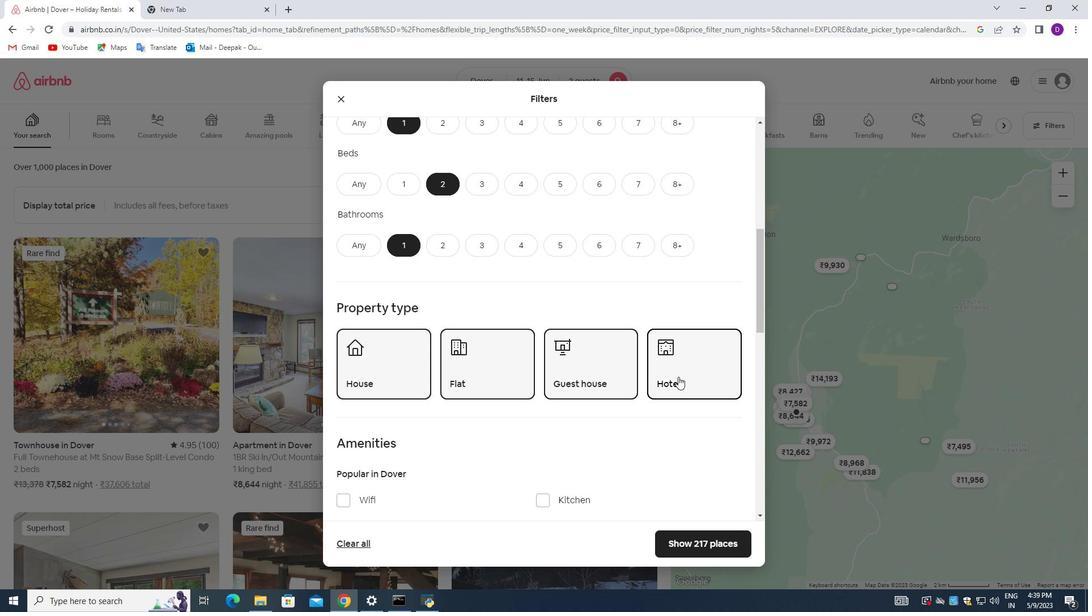 
Action: Mouse scrolled (674, 377) with delta (0, 0)
Screenshot: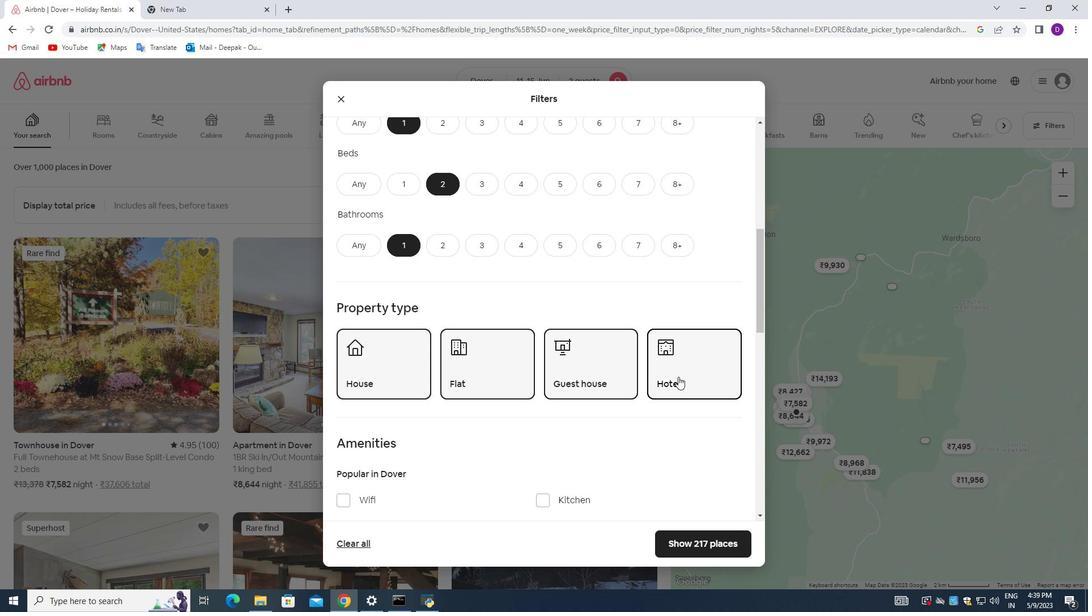 
Action: Mouse scrolled (674, 377) with delta (0, 0)
Screenshot: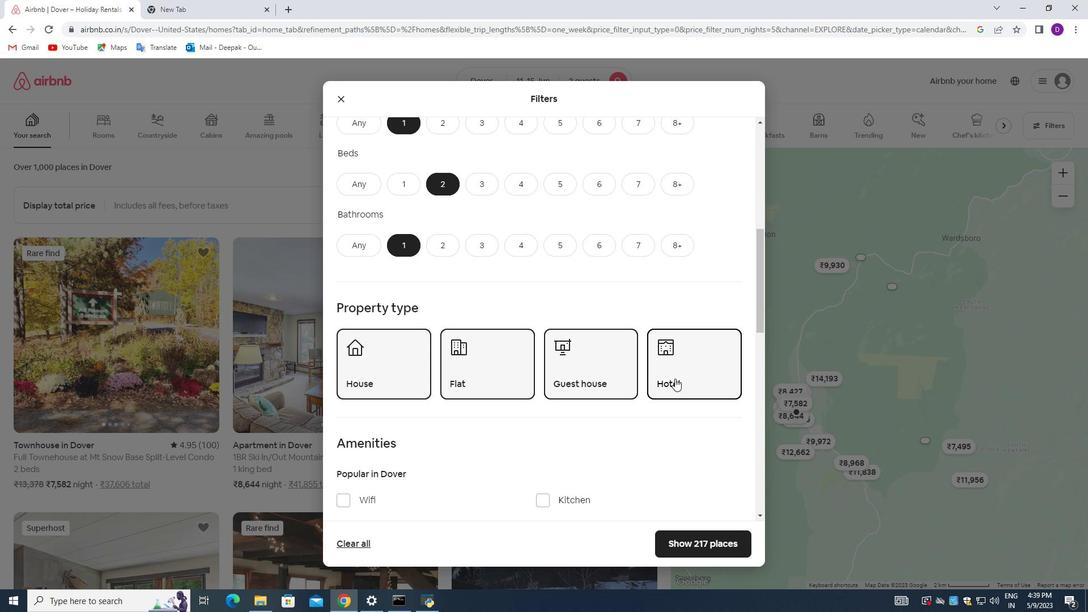 
Action: Mouse moved to (674, 378)
Screenshot: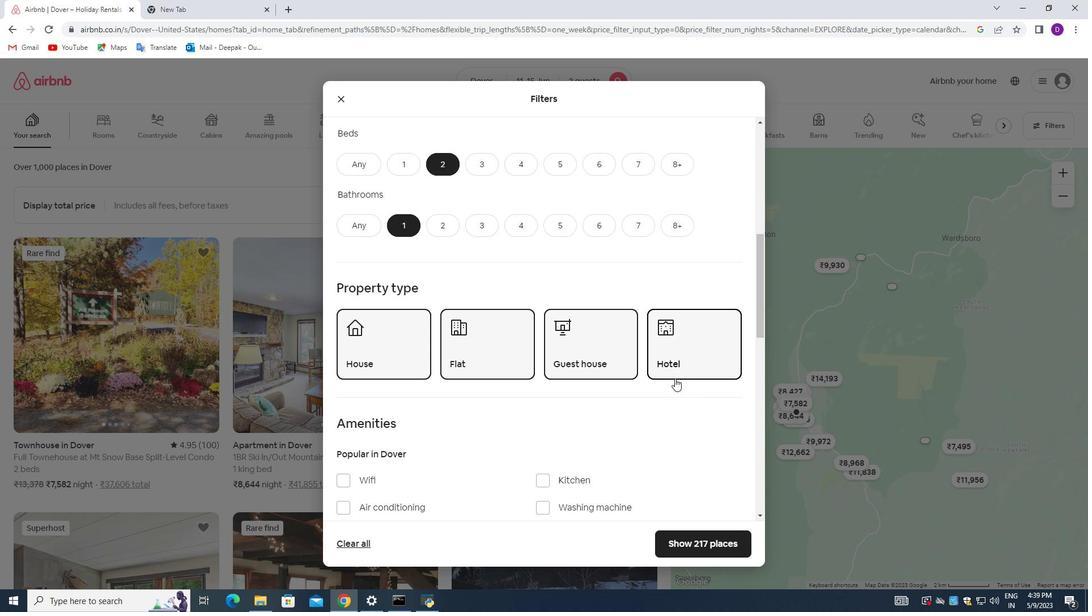 
Action: Mouse scrolled (674, 377) with delta (0, 0)
Screenshot: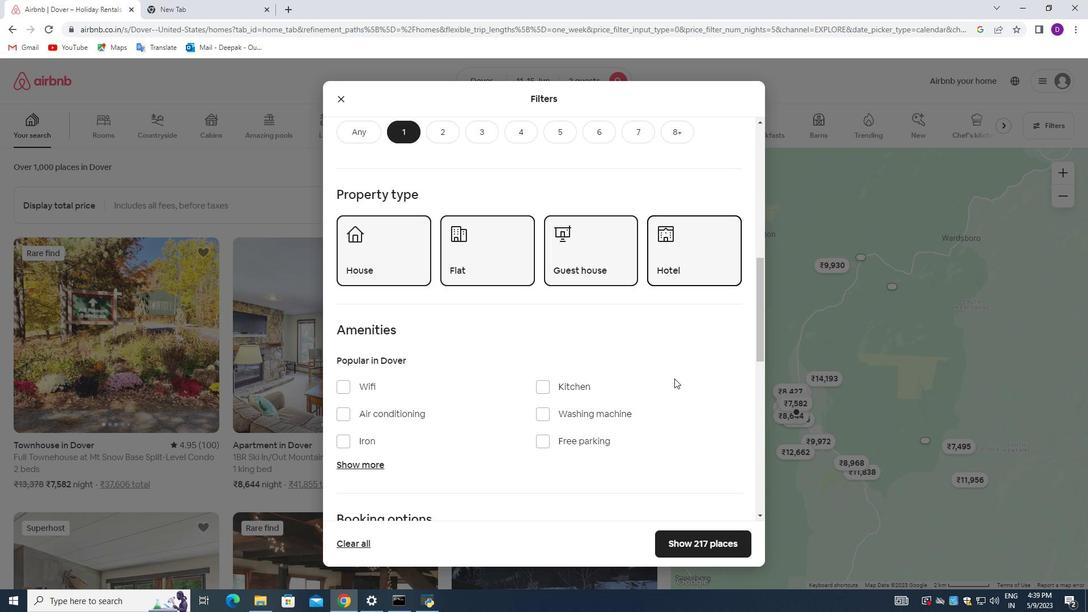 
Action: Mouse moved to (674, 378)
Screenshot: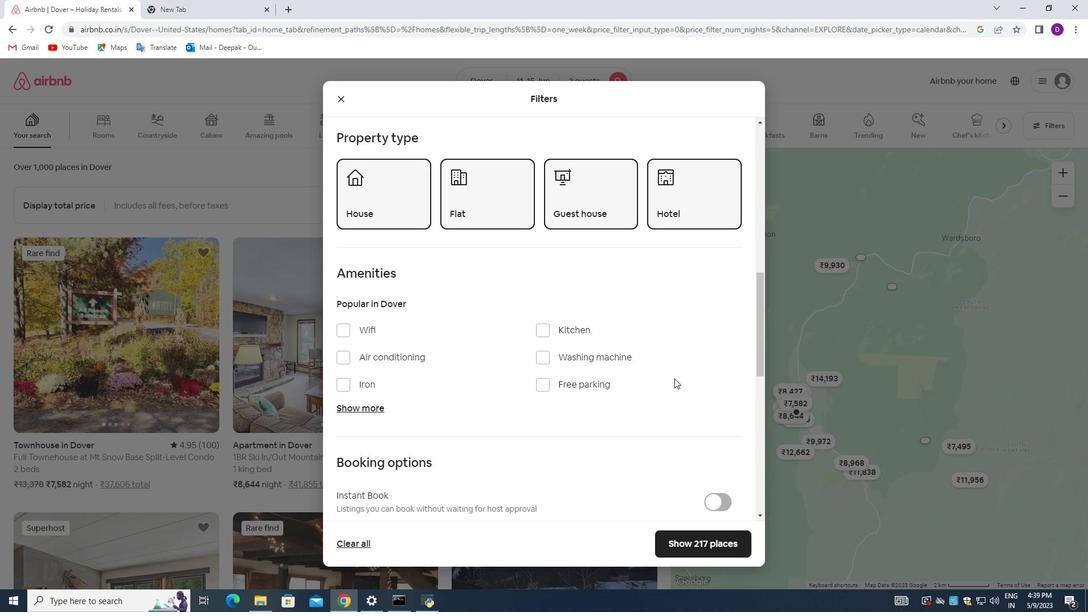 
Action: Mouse scrolled (674, 377) with delta (0, 0)
Screenshot: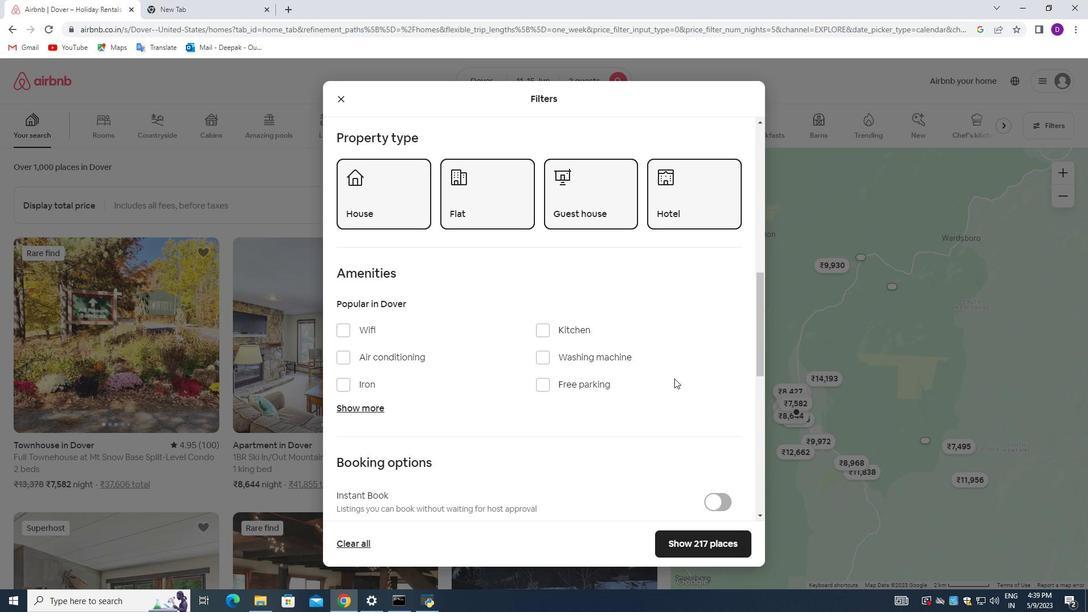 
Action: Mouse scrolled (674, 377) with delta (0, 0)
Screenshot: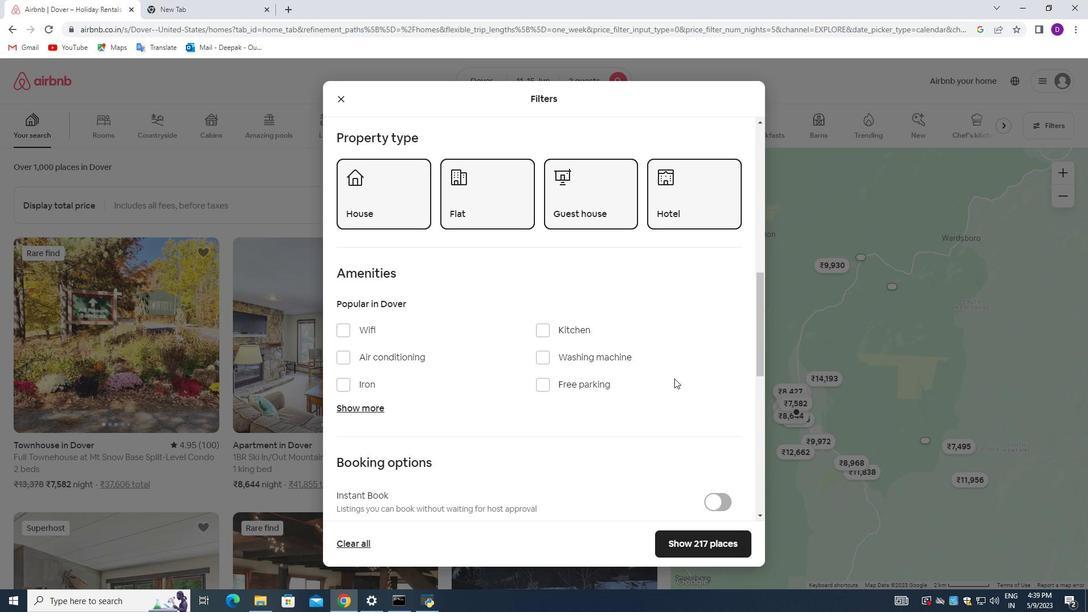 
Action: Mouse scrolled (674, 377) with delta (0, 0)
Screenshot: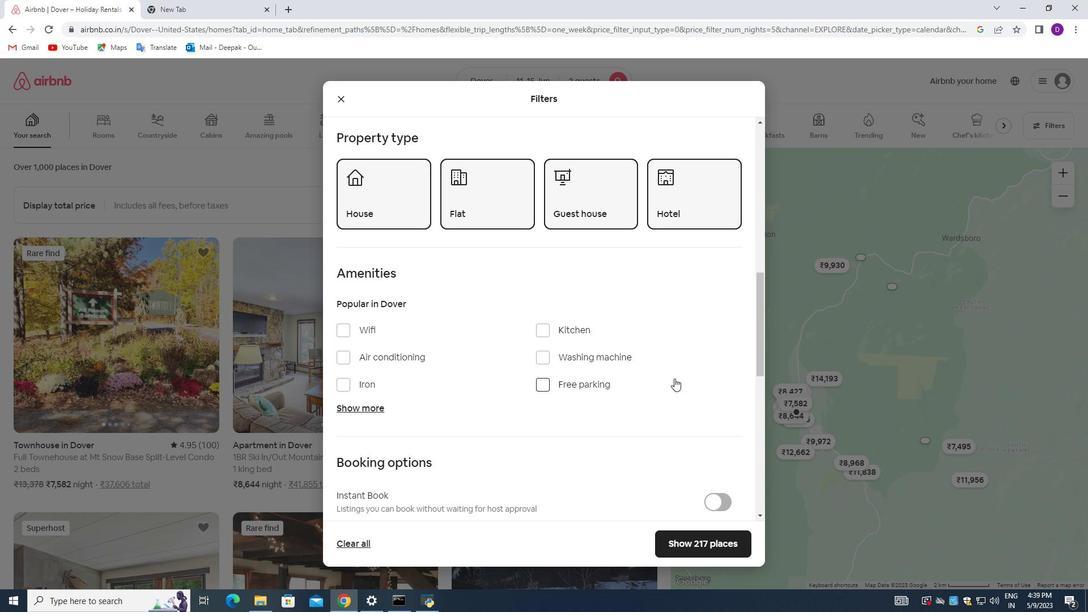 
Action: Mouse scrolled (674, 377) with delta (0, 0)
Screenshot: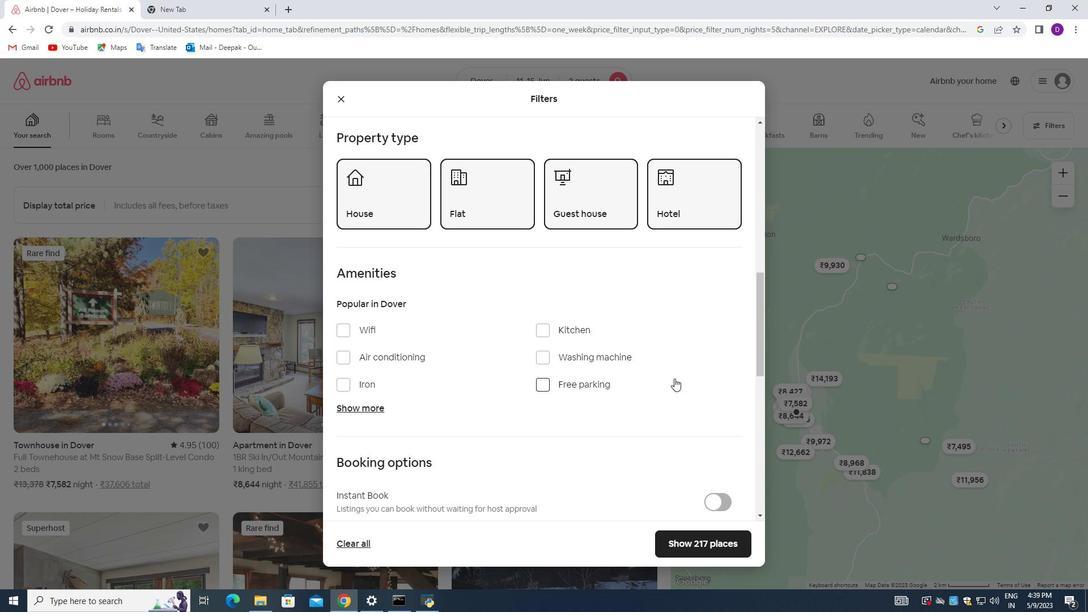 
Action: Mouse moved to (720, 315)
Screenshot: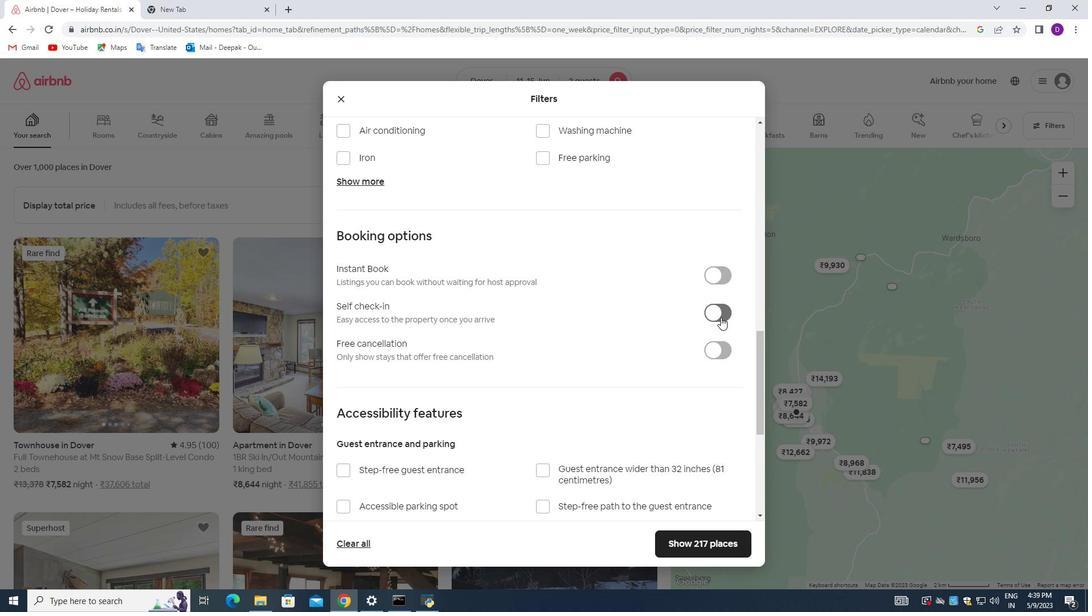 
Action: Mouse pressed left at (720, 315)
Screenshot: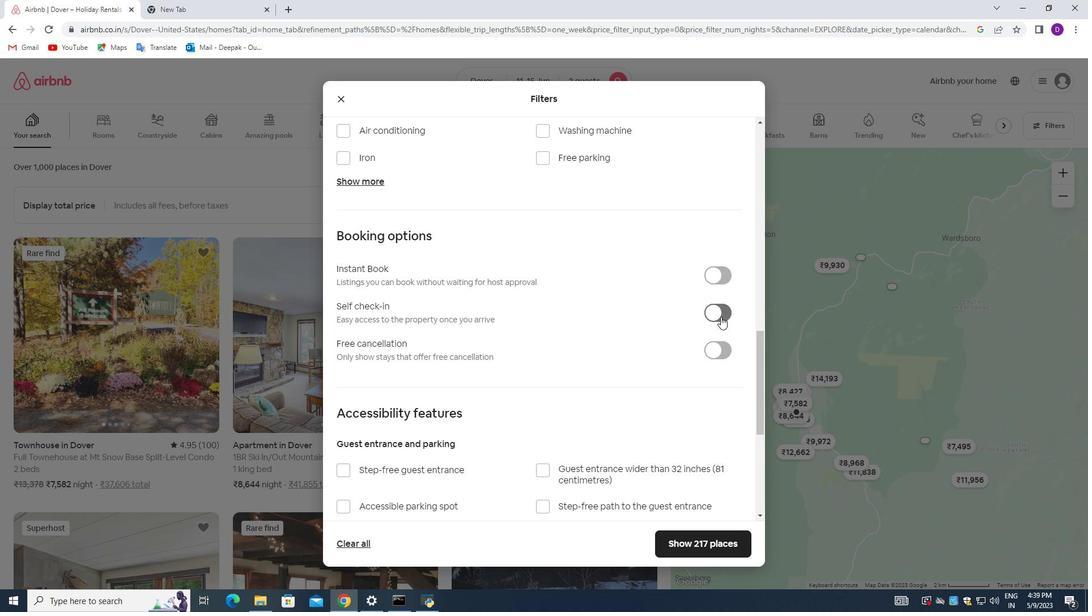 
Action: Mouse moved to (568, 390)
Screenshot: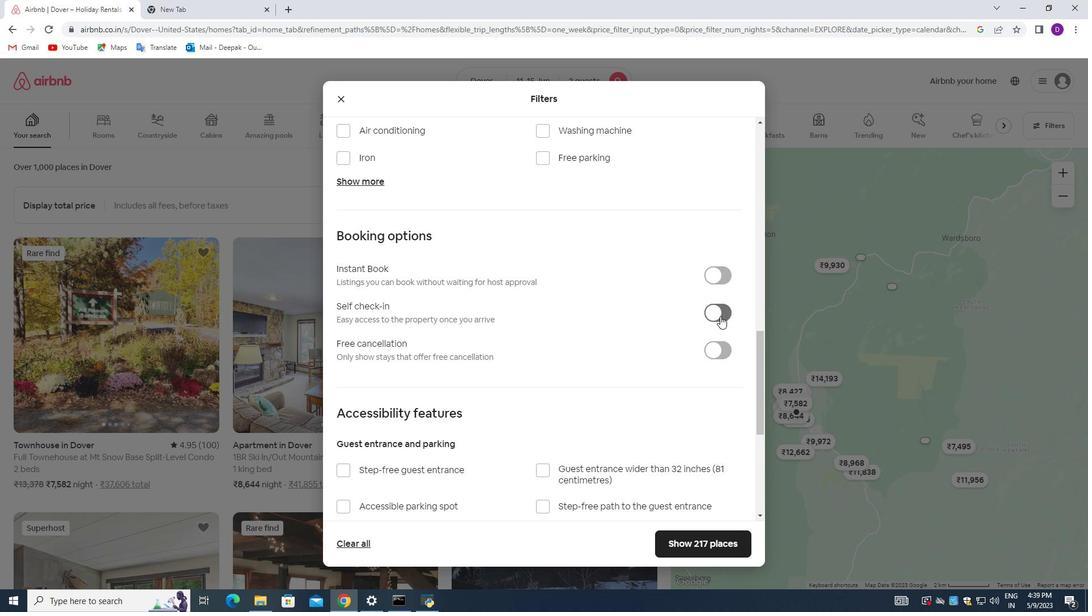 
Action: Mouse scrolled (568, 389) with delta (0, 0)
Screenshot: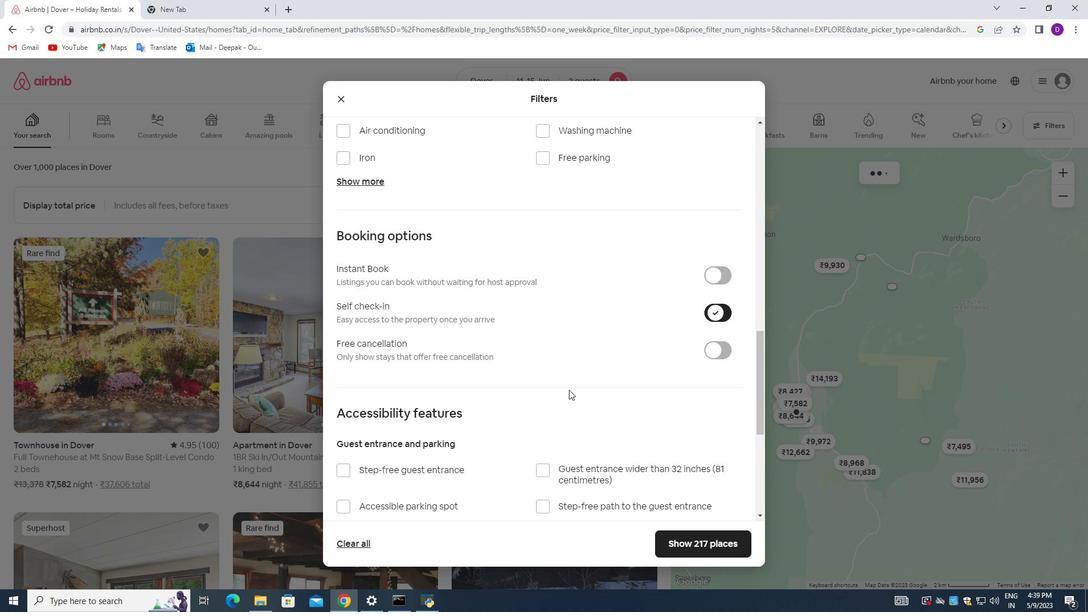
Action: Mouse scrolled (568, 389) with delta (0, 0)
Screenshot: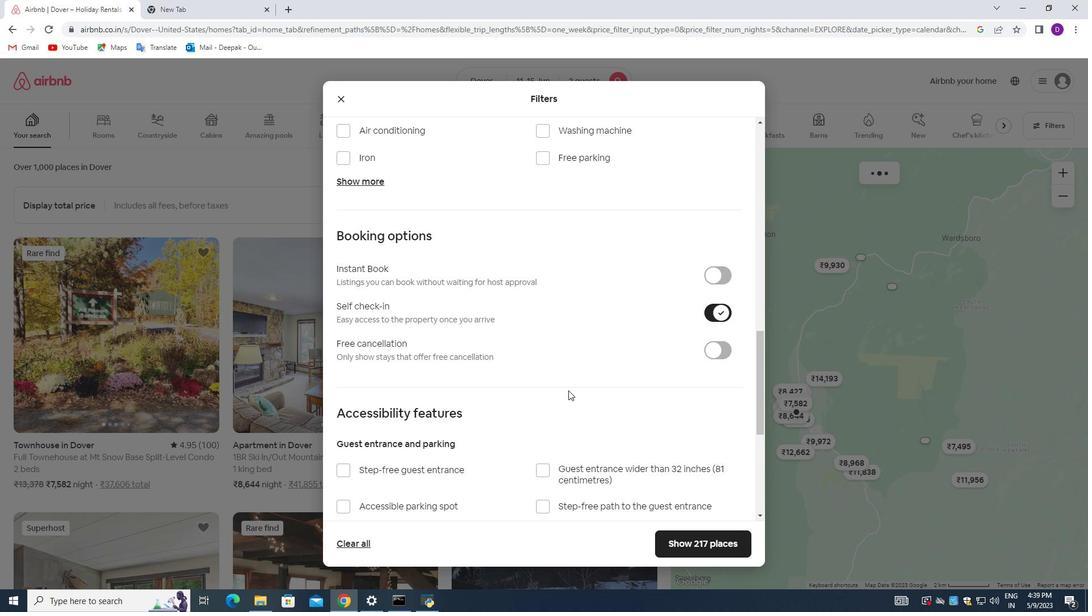 
Action: Mouse scrolled (568, 389) with delta (0, 0)
Screenshot: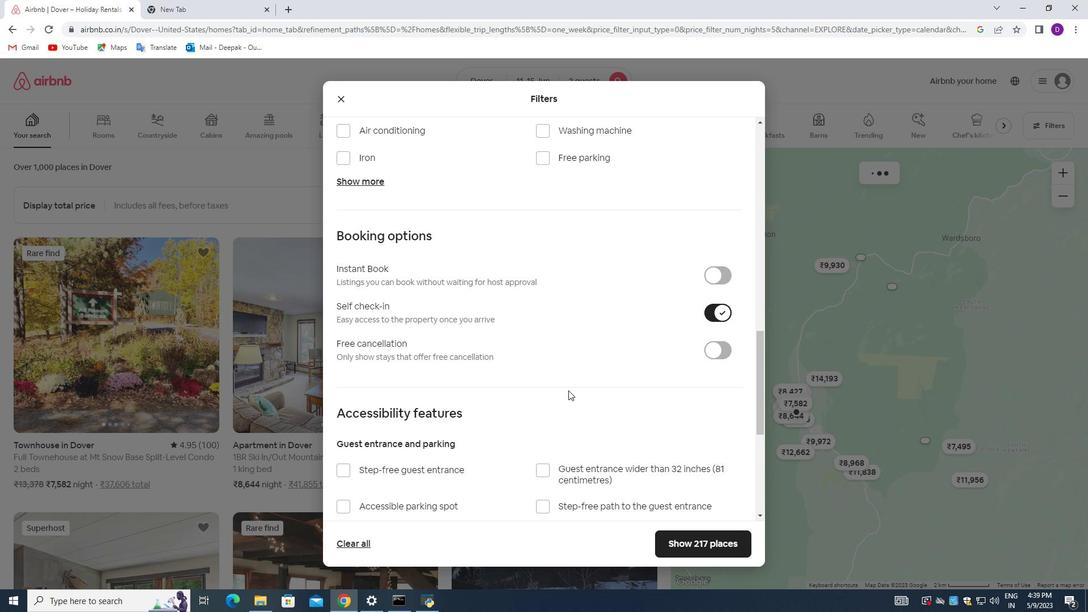 
Action: Mouse scrolled (568, 389) with delta (0, 0)
Screenshot: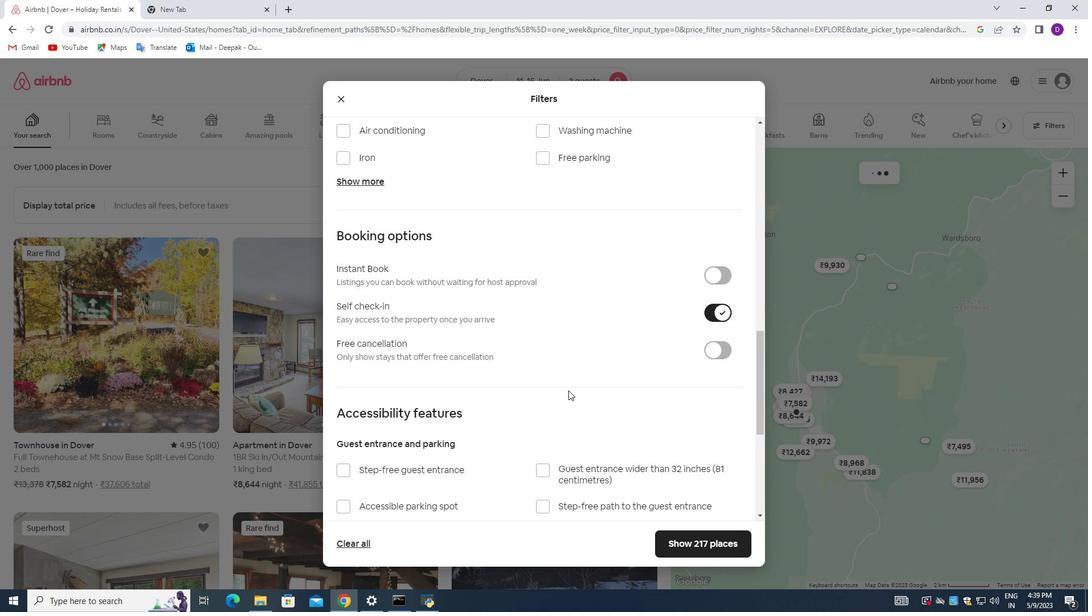 
Action: Mouse scrolled (568, 389) with delta (0, 0)
Screenshot: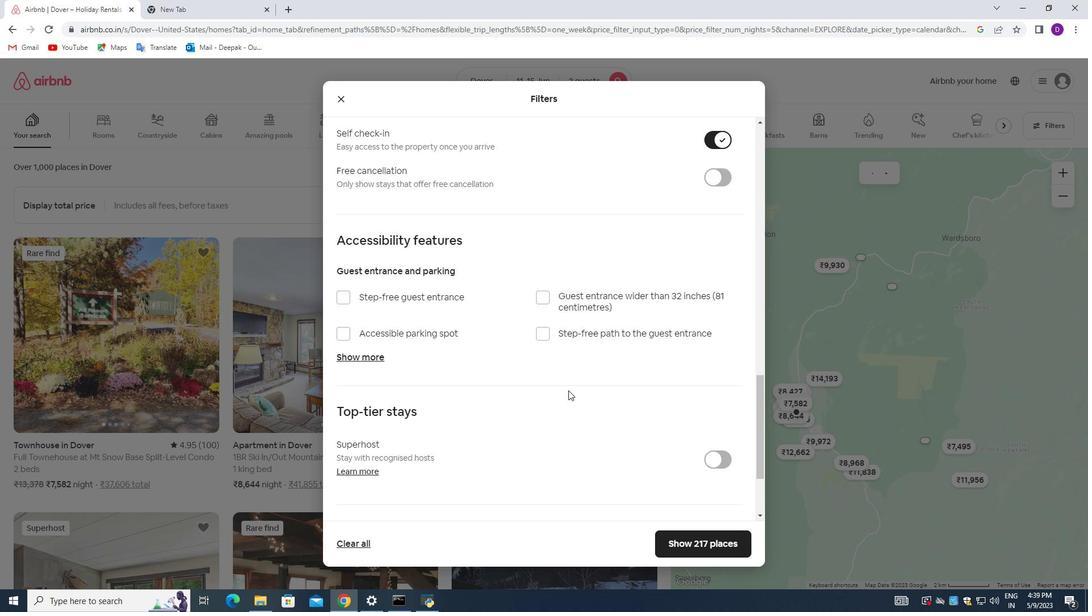 
Action: Mouse scrolled (568, 389) with delta (0, 0)
Screenshot: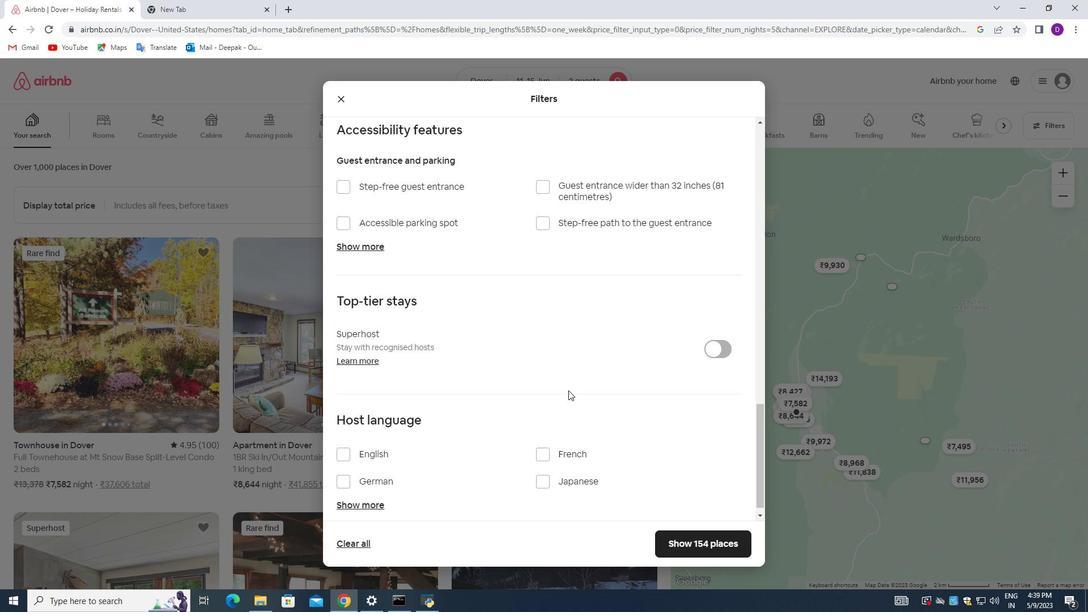
Action: Mouse scrolled (568, 389) with delta (0, 0)
Screenshot: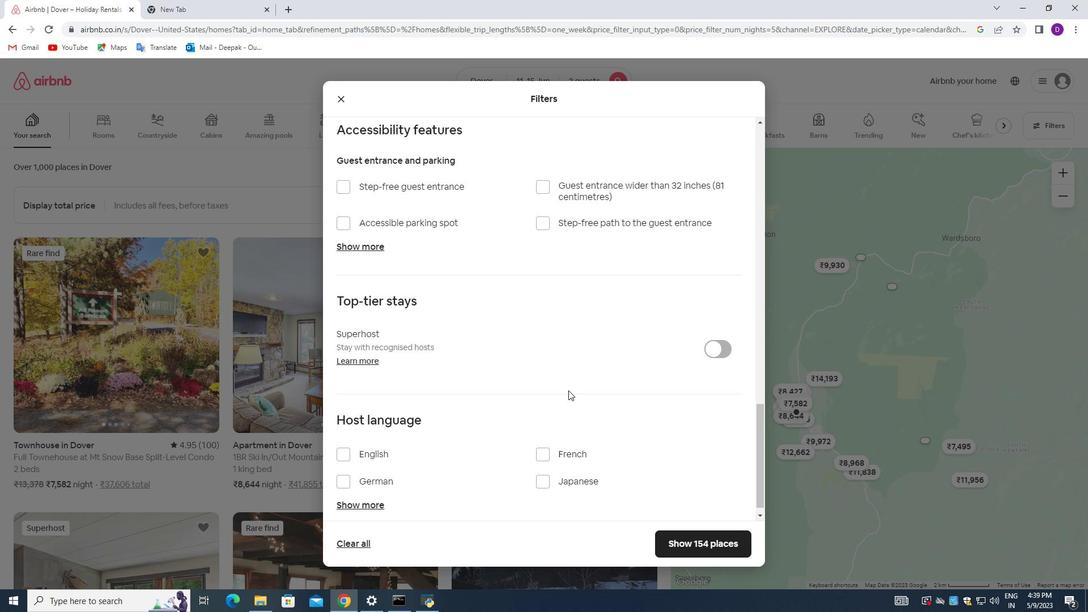
Action: Mouse scrolled (568, 389) with delta (0, 0)
Screenshot: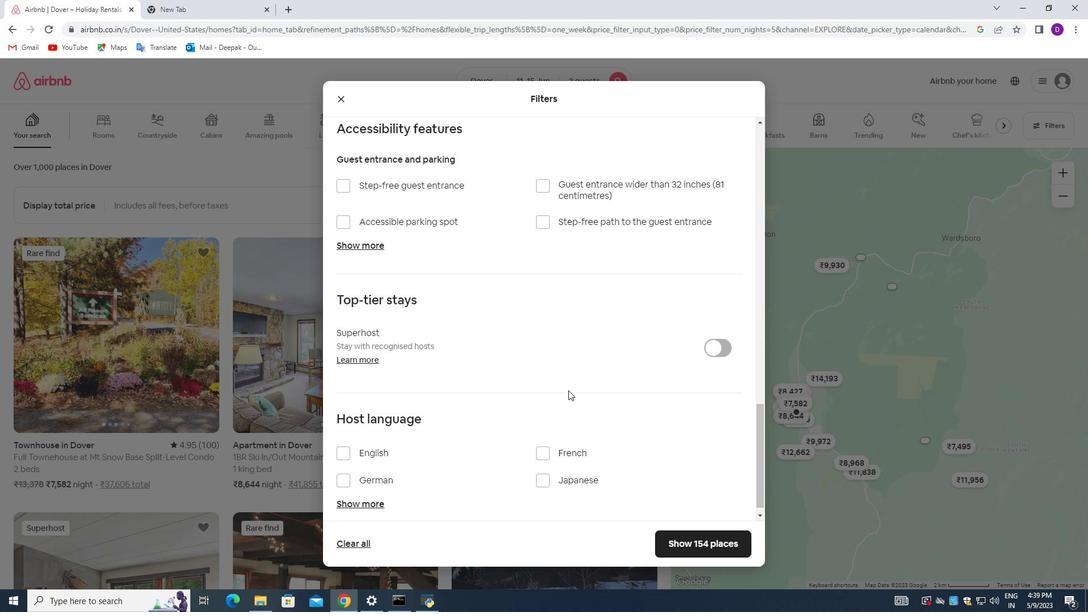 
Action: Mouse scrolled (568, 389) with delta (0, 0)
Screenshot: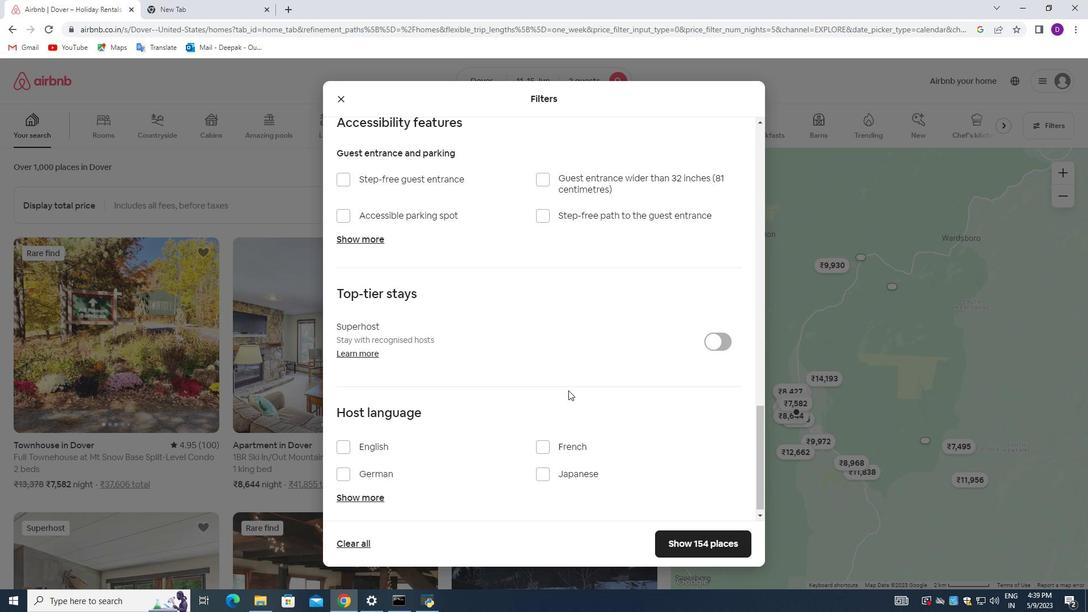 
Action: Mouse moved to (345, 437)
Screenshot: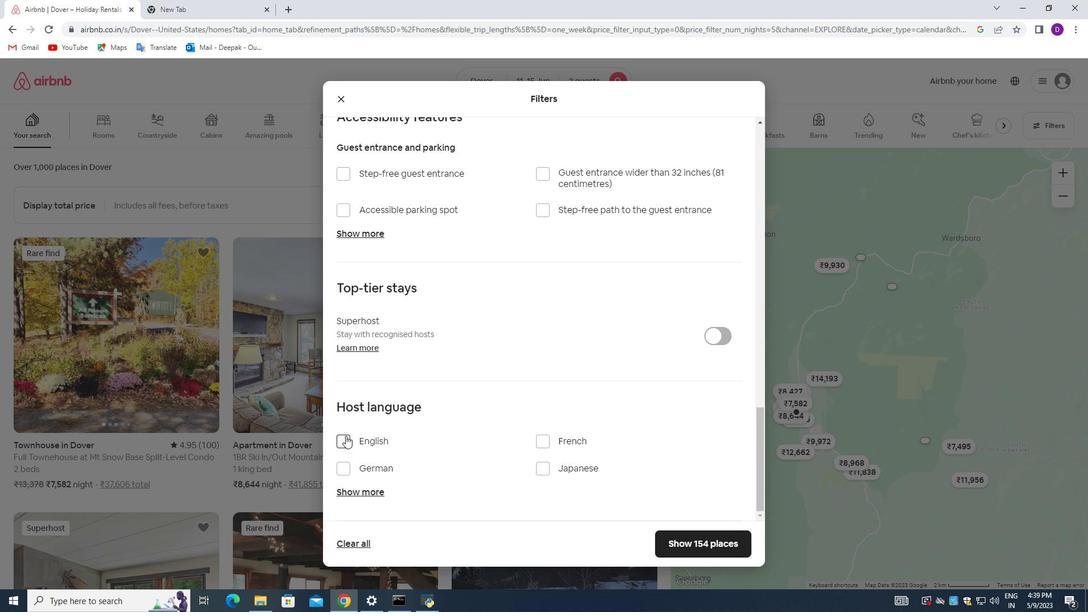 
Action: Mouse pressed left at (345, 437)
Screenshot: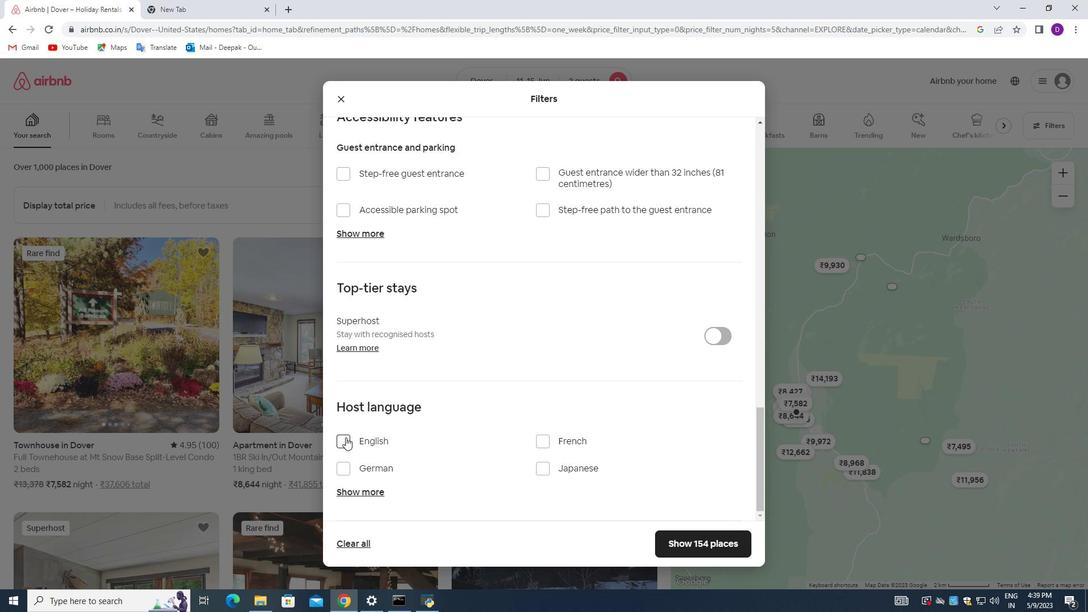 
Action: Mouse moved to (720, 540)
Screenshot: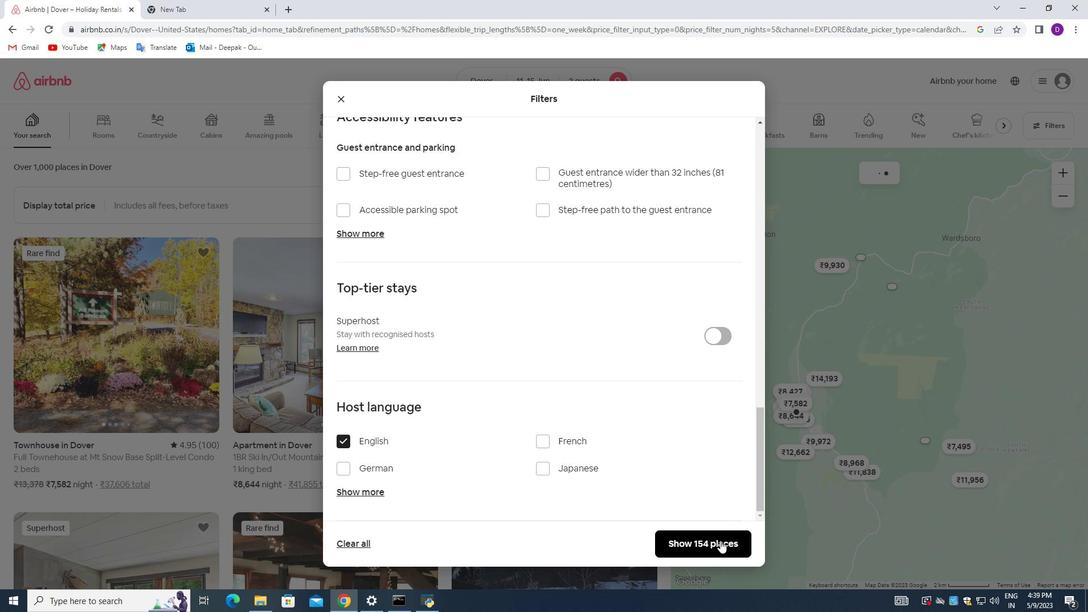 
Action: Mouse pressed left at (720, 540)
Screenshot: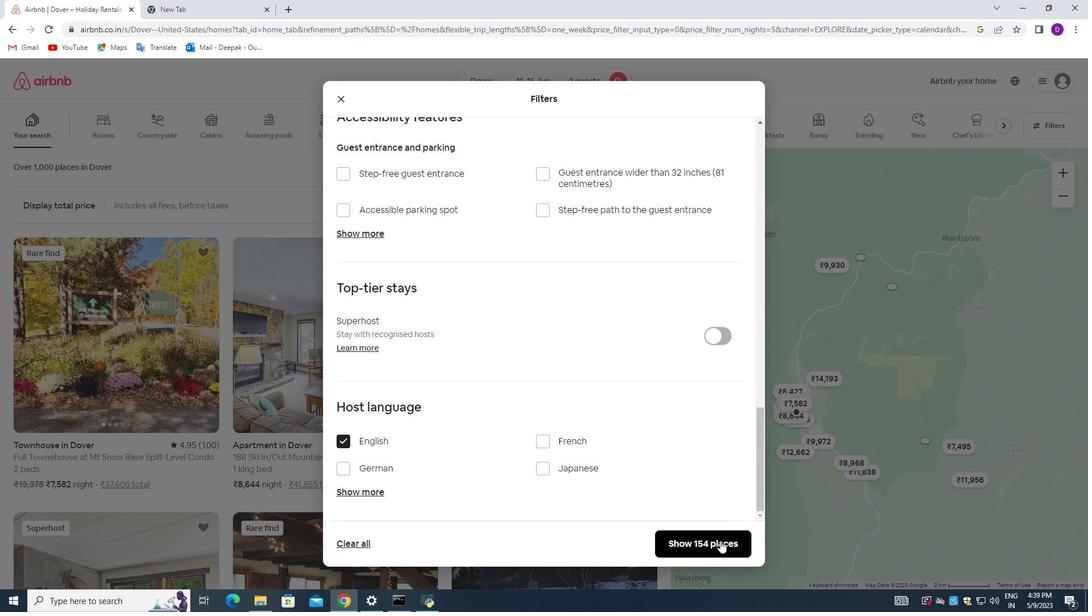 
Action: Mouse moved to (719, 540)
Screenshot: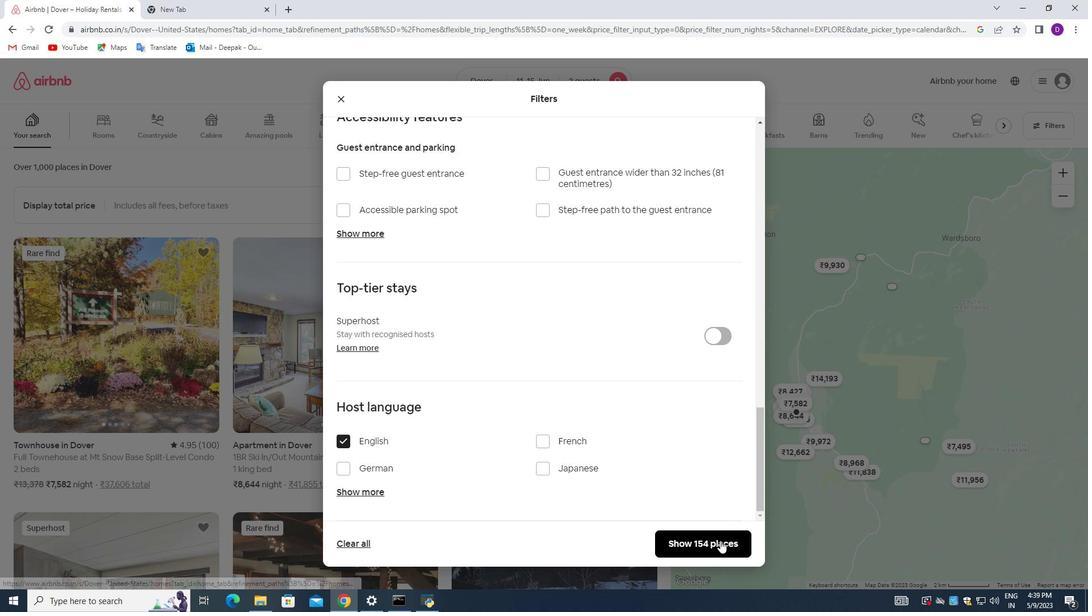 
